 Task: Set up alerts for new listings in Charlotte, North Carolina, that meet specific size and budget requirements for your ideal home.
Action: Key pressed c<Key.caps_lock>HAR
Screenshot: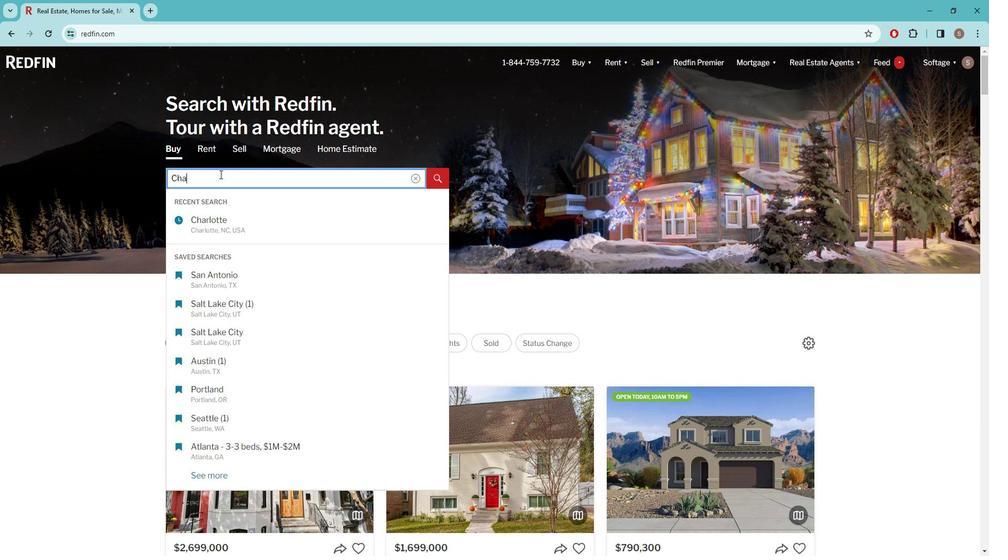 
Action: Mouse moved to (224, 230)
Screenshot: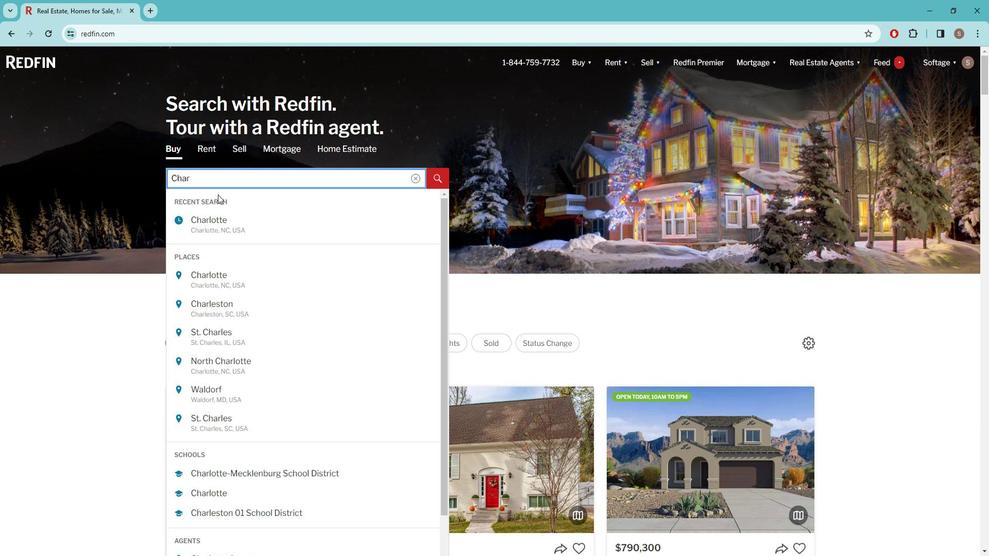 
Action: Mouse pressed left at (224, 230)
Screenshot: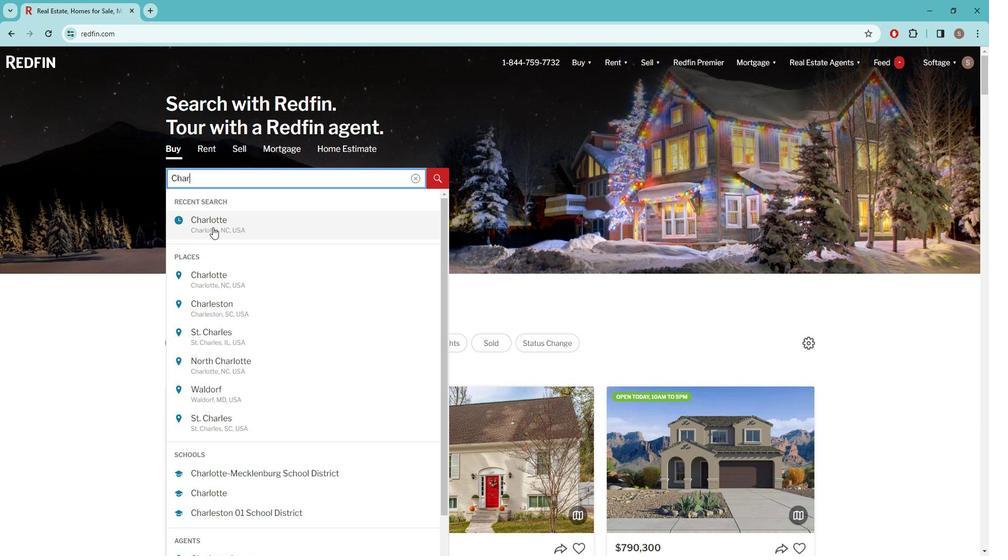 
Action: Mouse moved to (877, 133)
Screenshot: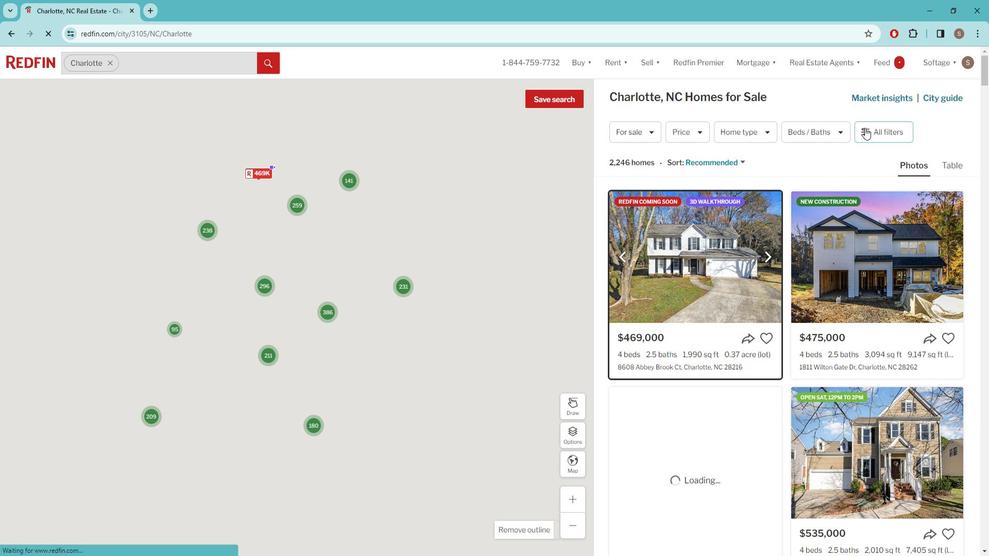 
Action: Mouse pressed left at (877, 133)
Screenshot: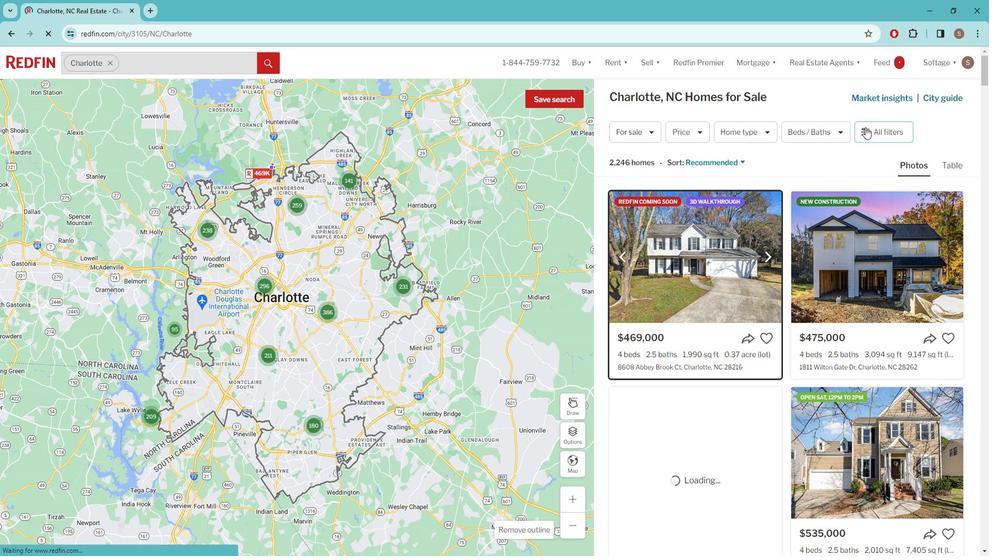 
Action: Mouse pressed left at (877, 133)
Screenshot: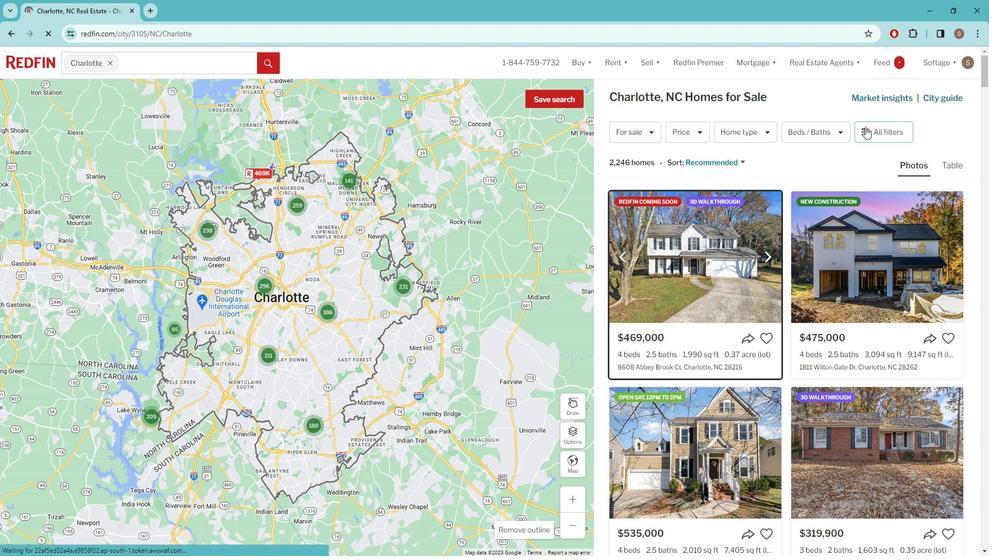 
Action: Mouse pressed left at (877, 133)
Screenshot: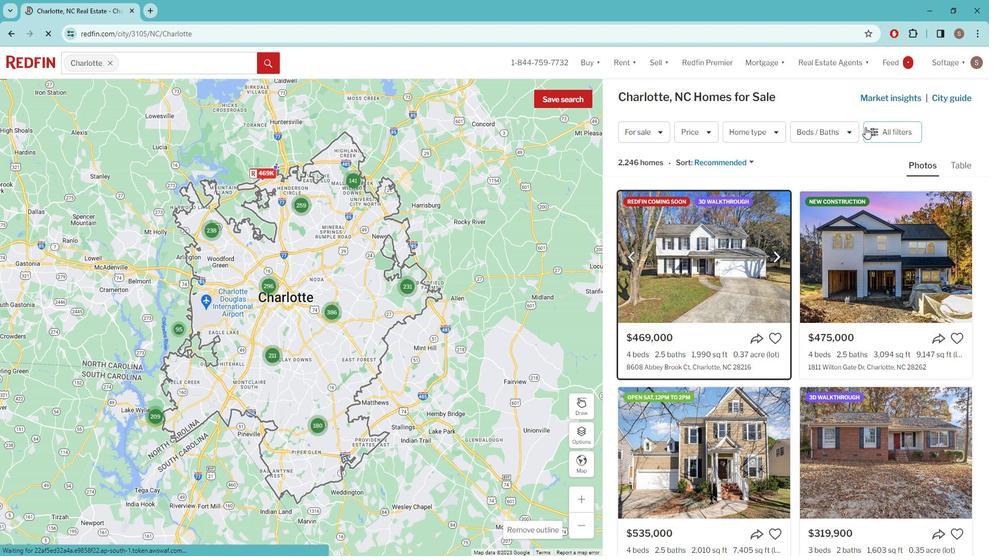 
Action: Mouse moved to (867, 137)
Screenshot: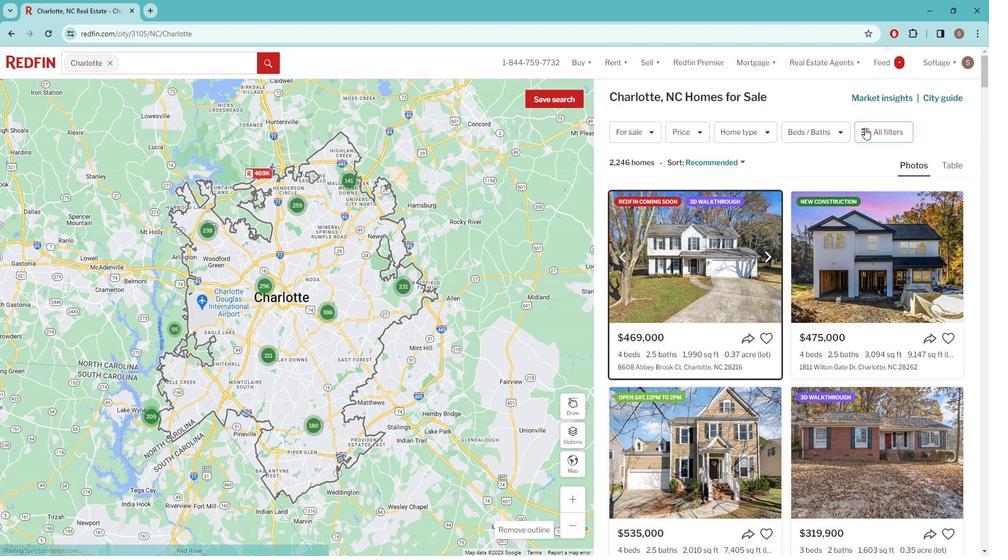 
Action: Mouse pressed left at (867, 137)
Screenshot: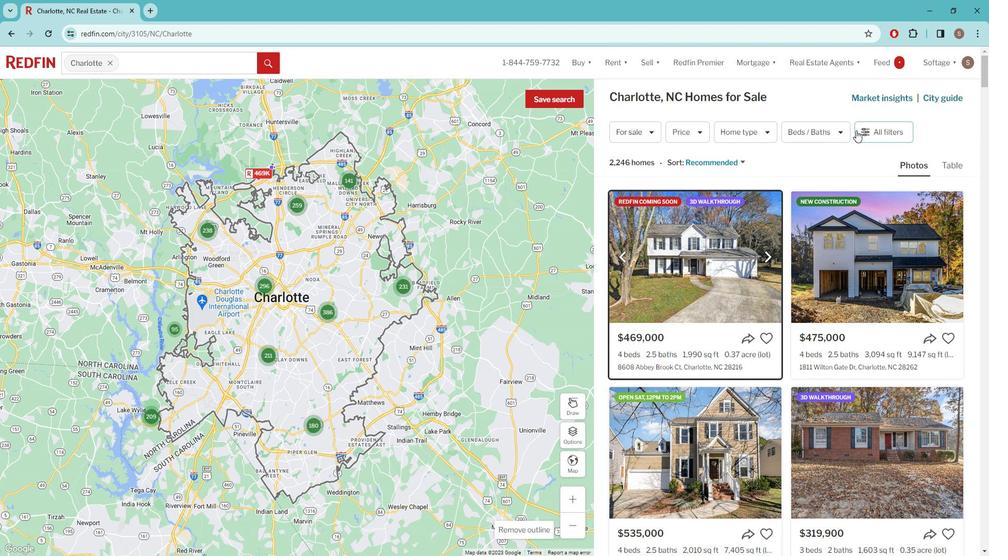 
Action: Mouse moved to (848, 235)
Screenshot: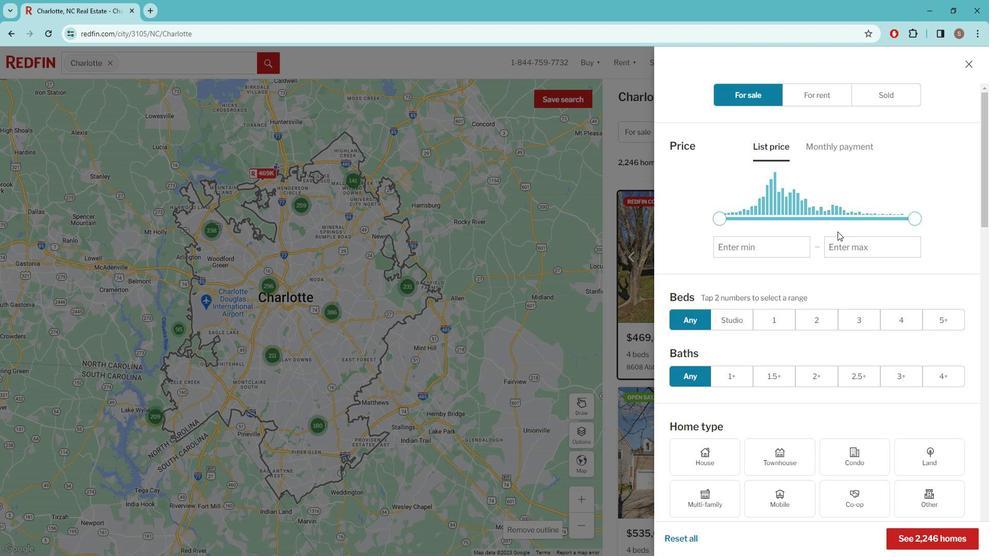 
Action: Mouse scrolled (848, 235) with delta (0, 0)
Screenshot: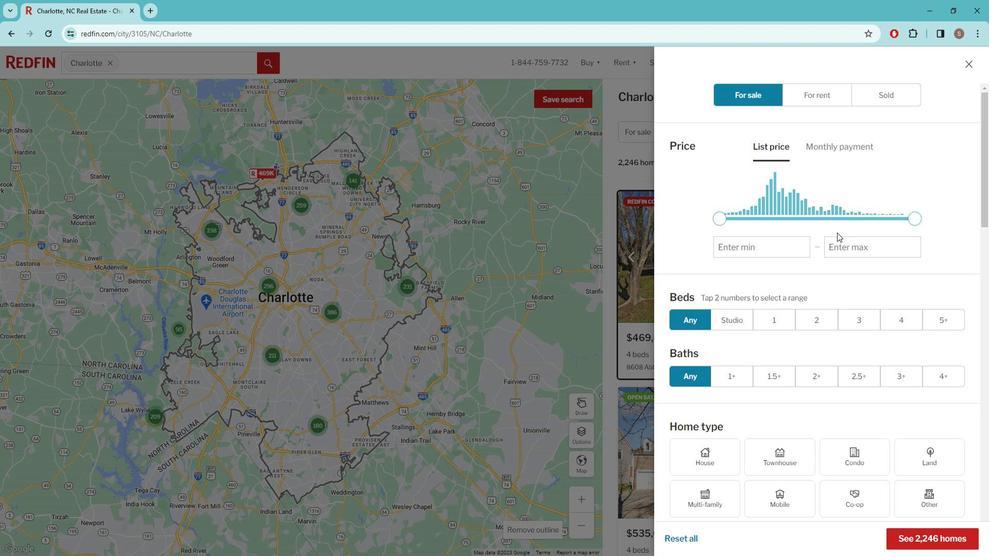 
Action: Mouse moved to (828, 244)
Screenshot: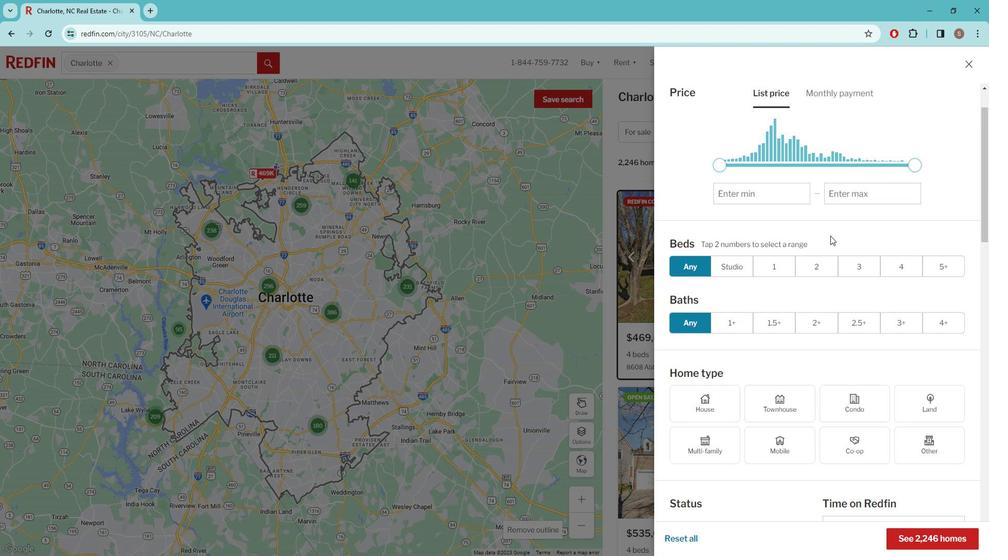 
Action: Mouse scrolled (828, 244) with delta (0, 0)
Screenshot: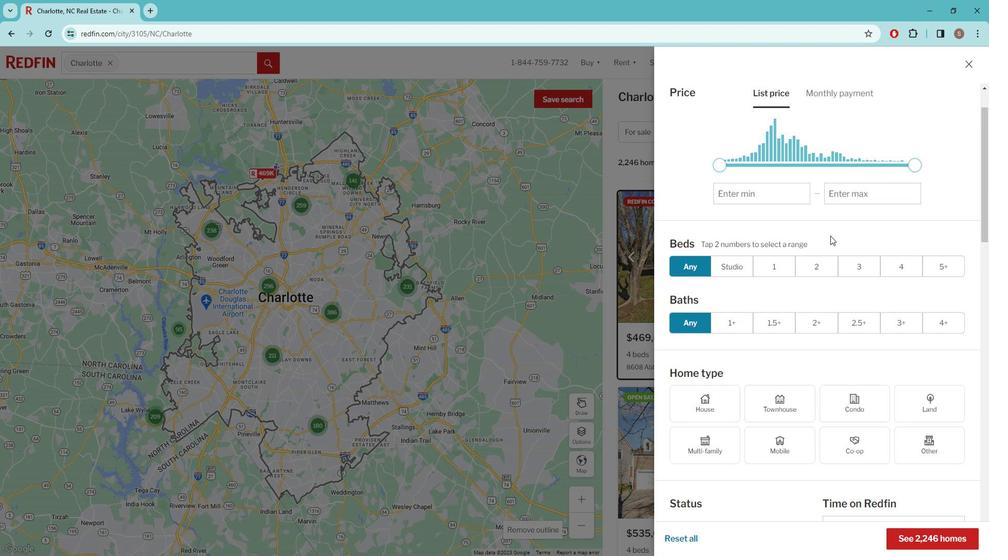 
Action: Mouse moved to (820, 246)
Screenshot: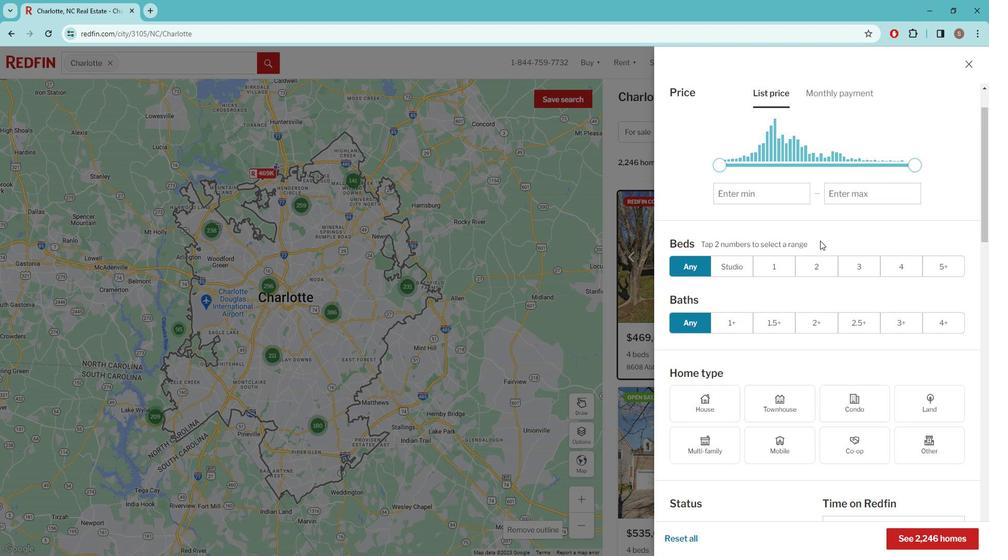 
Action: Mouse scrolled (820, 246) with delta (0, 0)
Screenshot: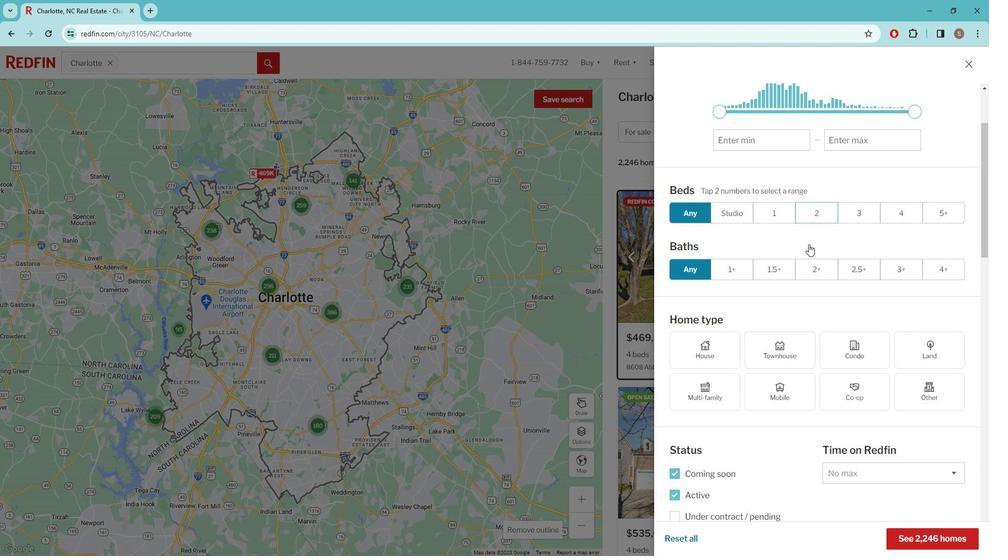 
Action: Mouse scrolled (820, 246) with delta (0, 0)
Screenshot: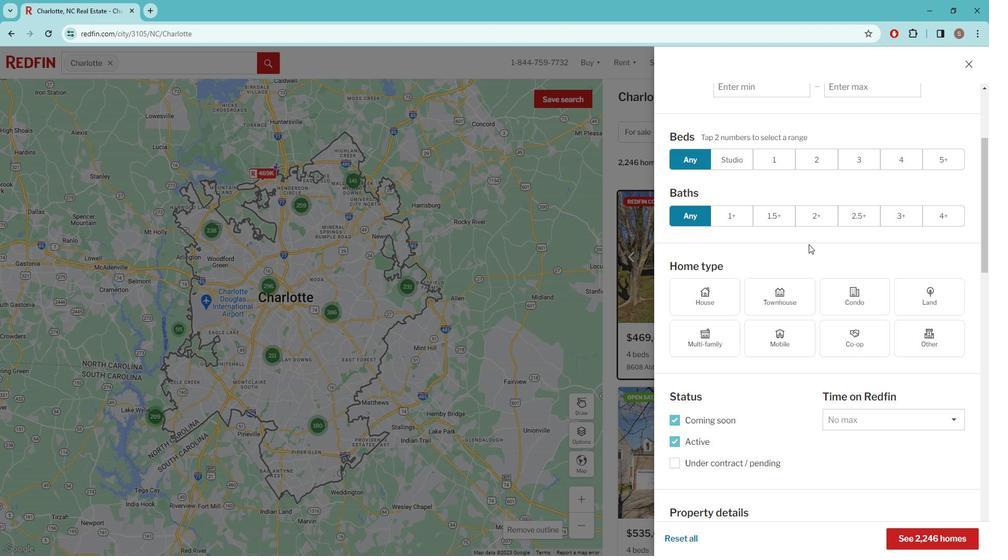 
Action: Mouse scrolled (820, 246) with delta (0, 0)
Screenshot: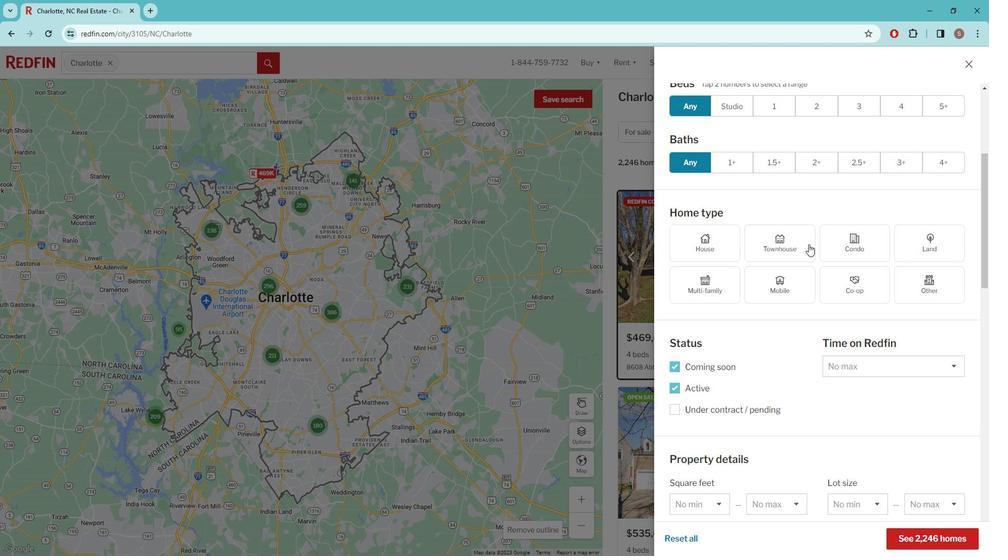 
Action: Mouse scrolled (820, 246) with delta (0, 0)
Screenshot: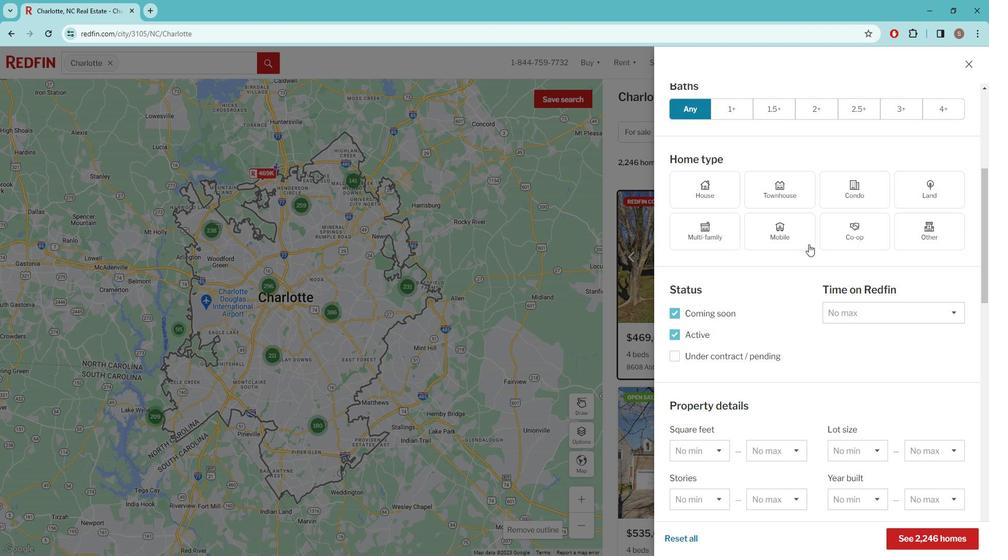 
Action: Mouse scrolled (820, 246) with delta (0, 0)
Screenshot: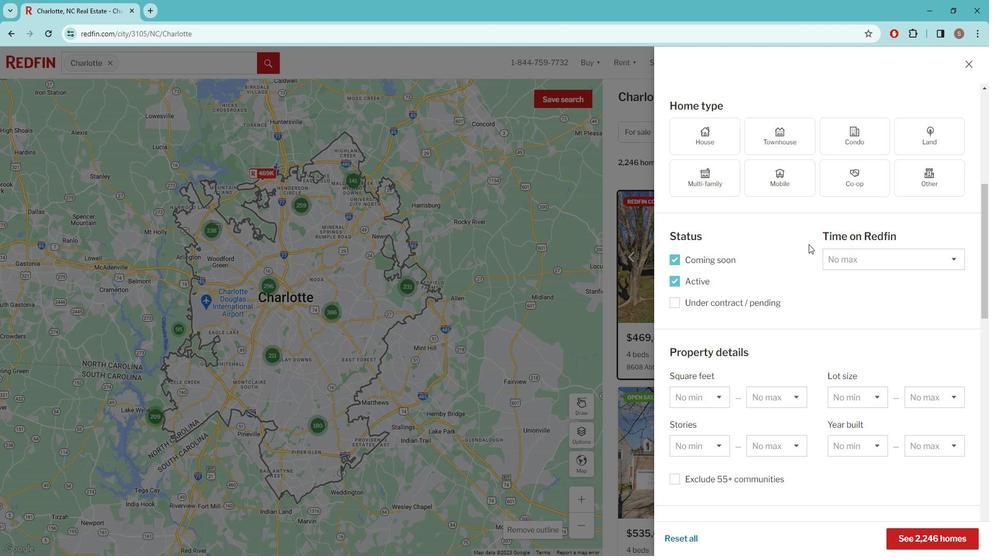 
Action: Mouse scrolled (820, 246) with delta (0, 0)
Screenshot: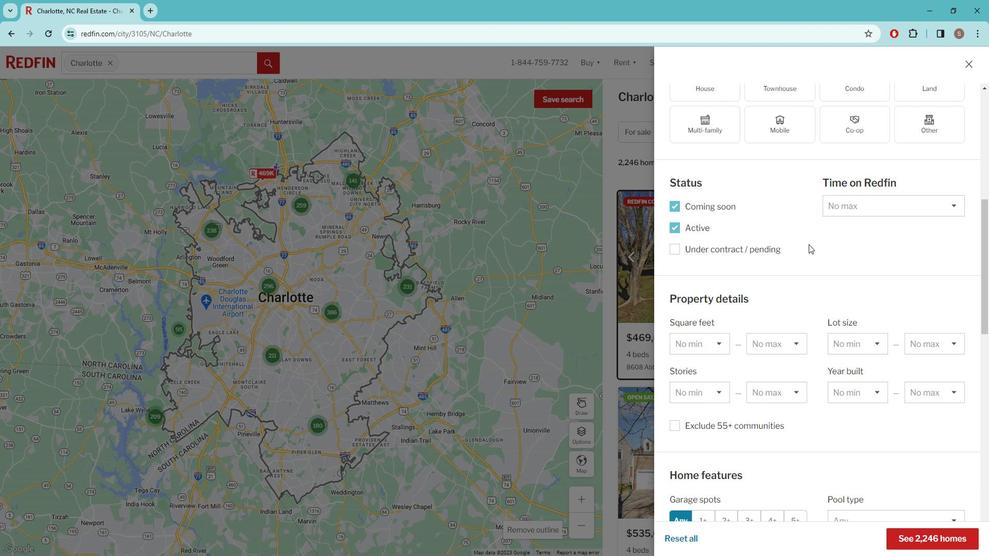 
Action: Mouse moved to (735, 291)
Screenshot: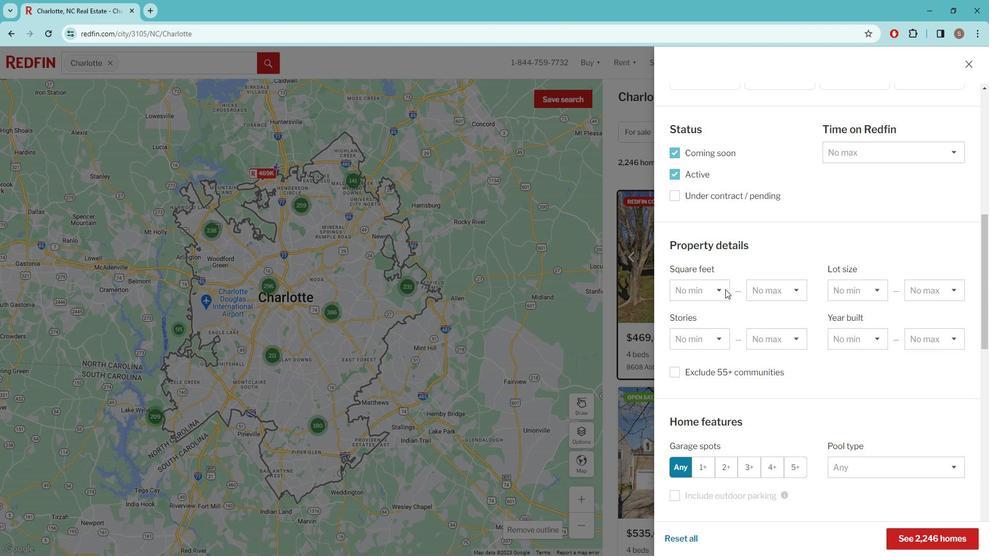 
Action: Mouse scrolled (735, 290) with delta (0, 0)
Screenshot: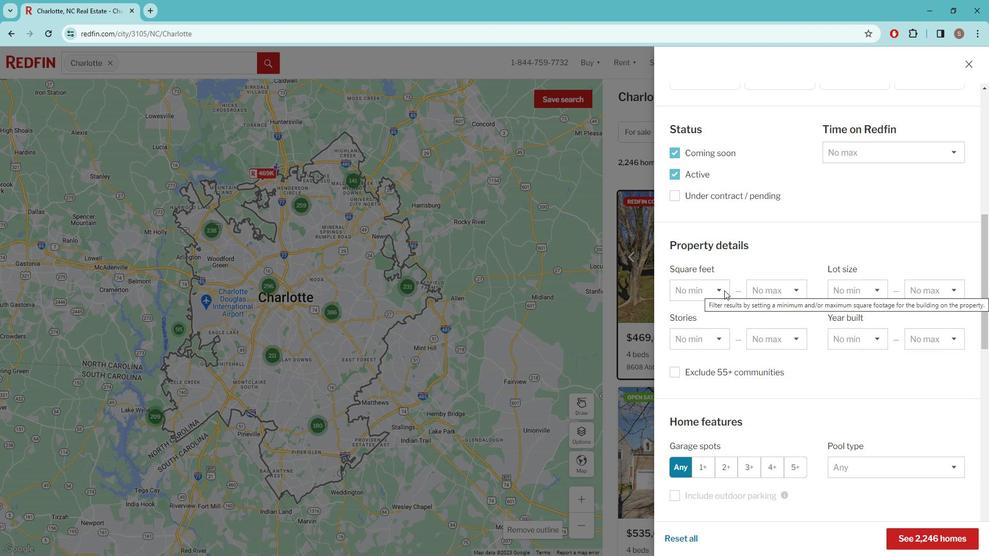 
Action: Mouse scrolled (735, 290) with delta (0, 0)
Screenshot: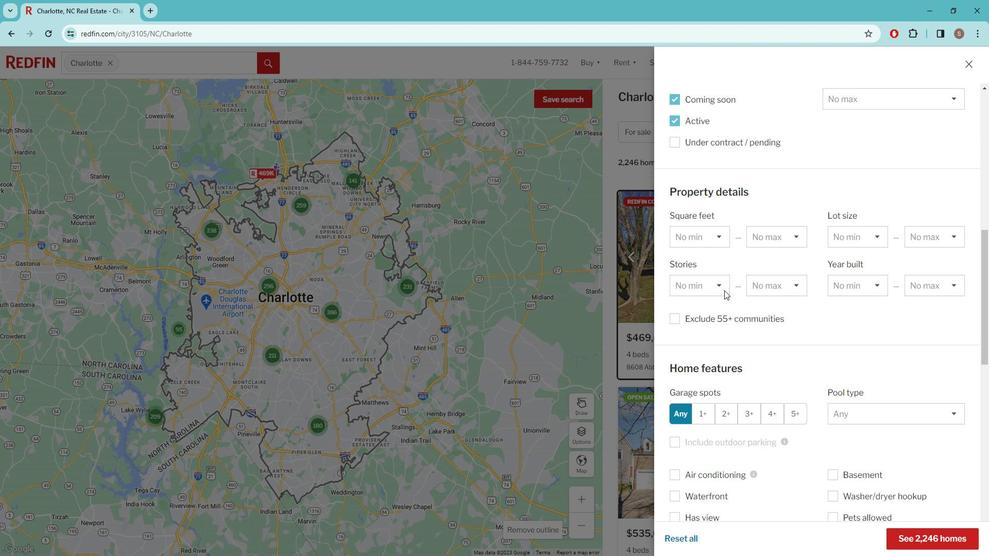 
Action: Mouse scrolled (735, 290) with delta (0, 0)
Screenshot: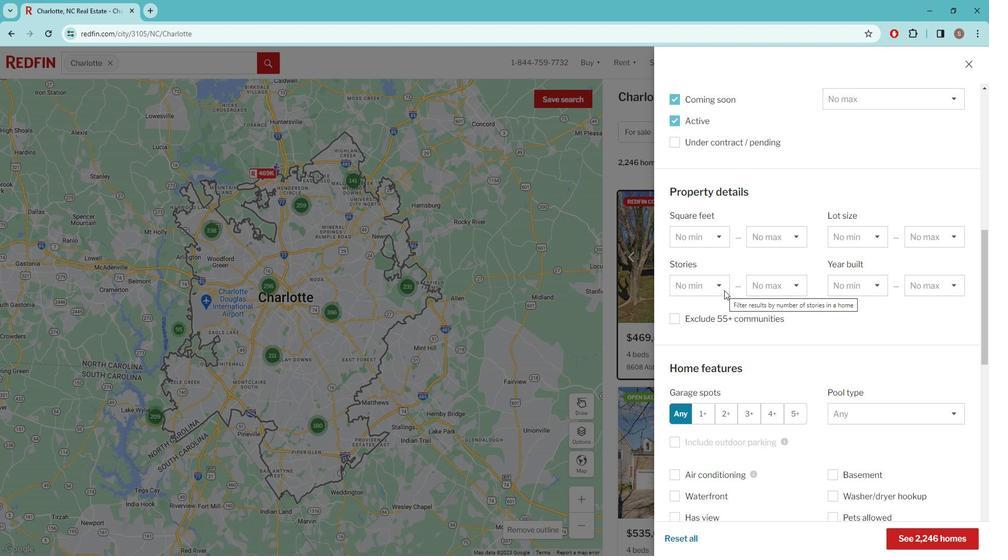 
Action: Mouse scrolled (735, 290) with delta (0, 0)
Screenshot: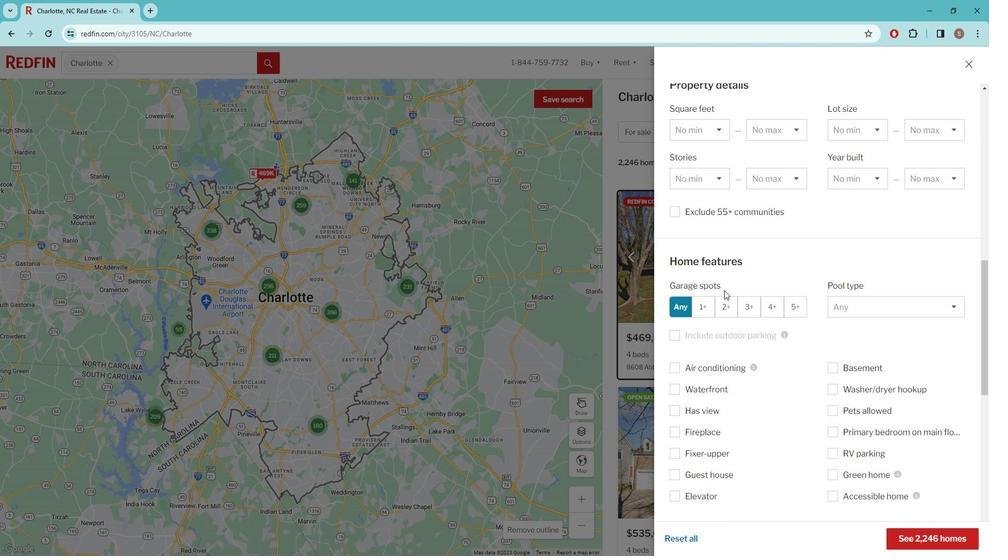 
Action: Mouse scrolled (735, 290) with delta (0, 0)
Screenshot: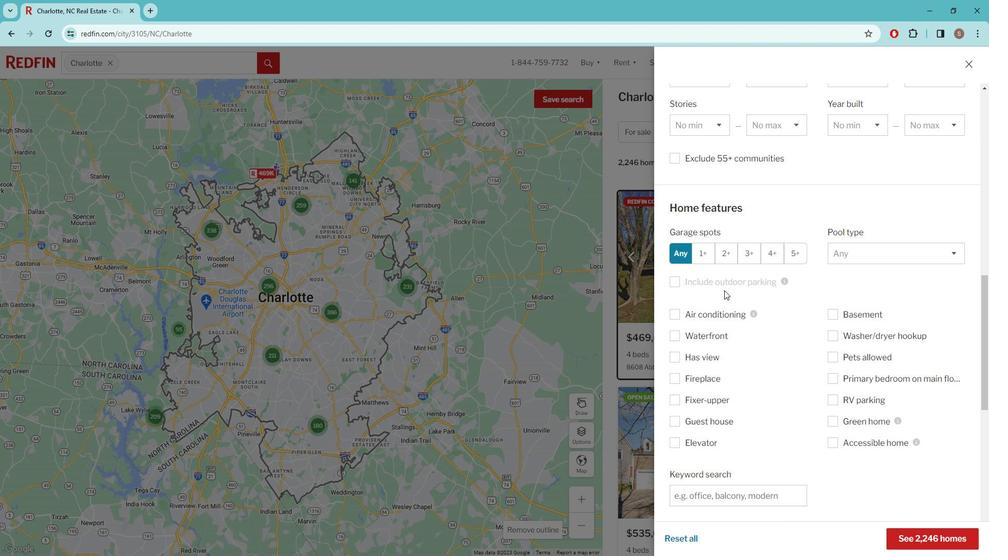 
Action: Mouse scrolled (735, 290) with delta (0, 0)
Screenshot: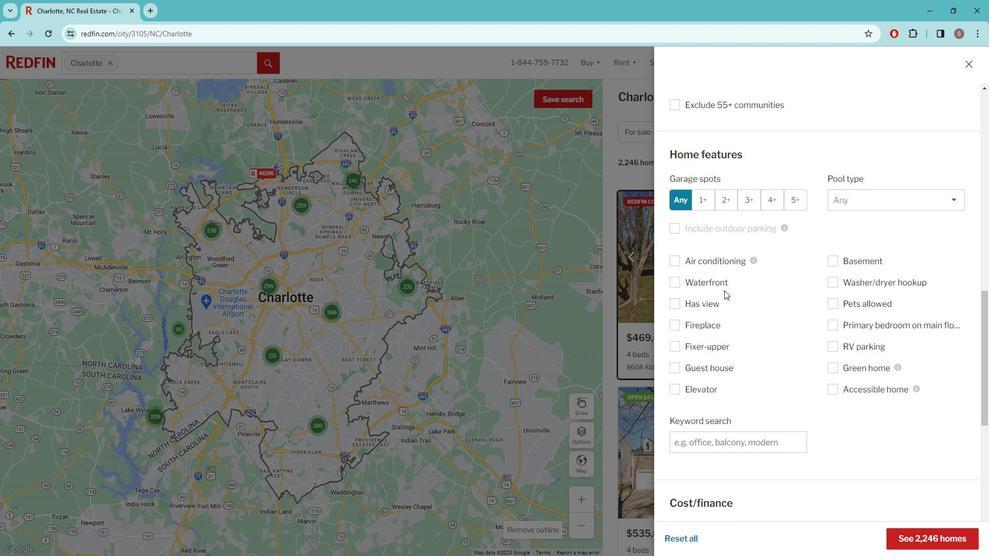 
Action: Mouse scrolled (735, 290) with delta (0, 0)
Screenshot: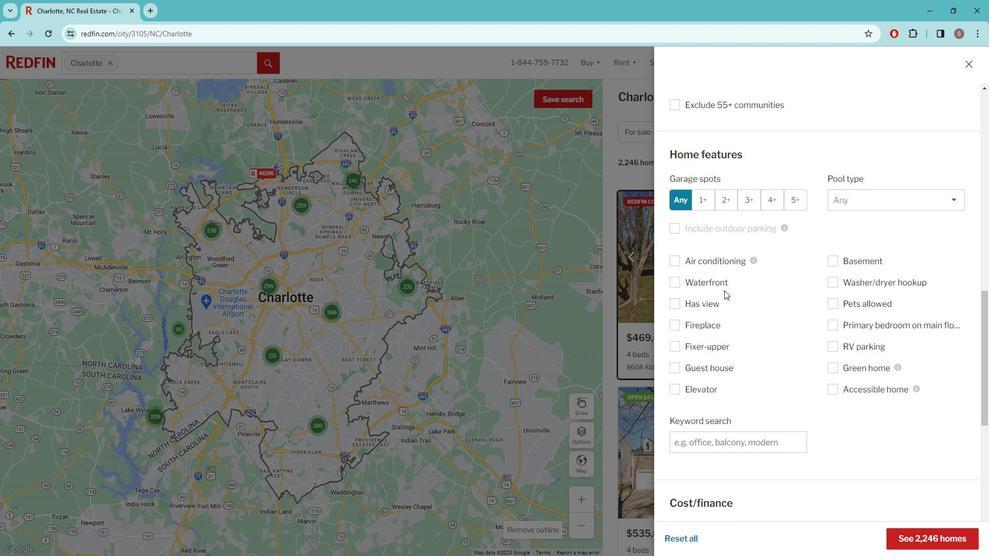 
Action: Mouse scrolled (735, 290) with delta (0, 0)
Screenshot: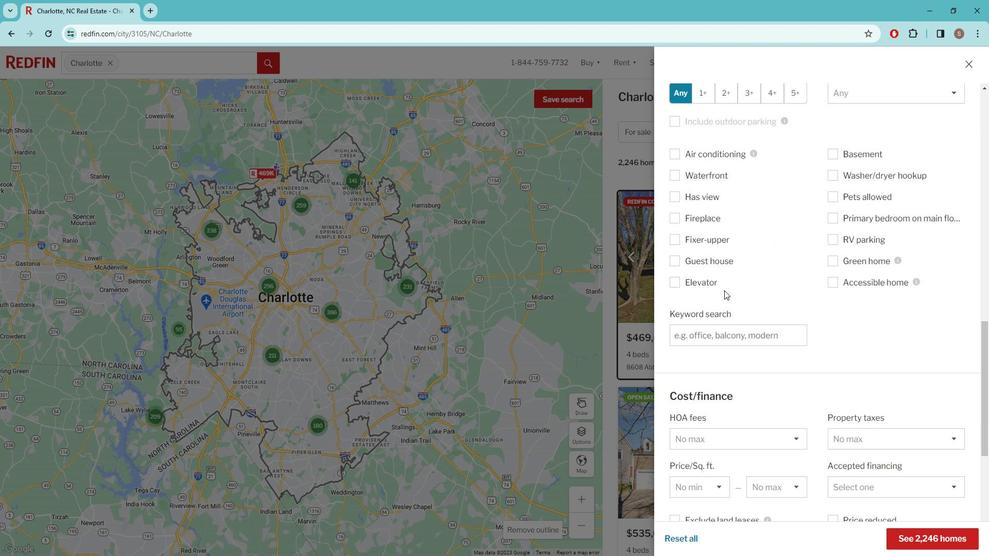 
Action: Mouse scrolled (735, 290) with delta (0, 0)
Screenshot: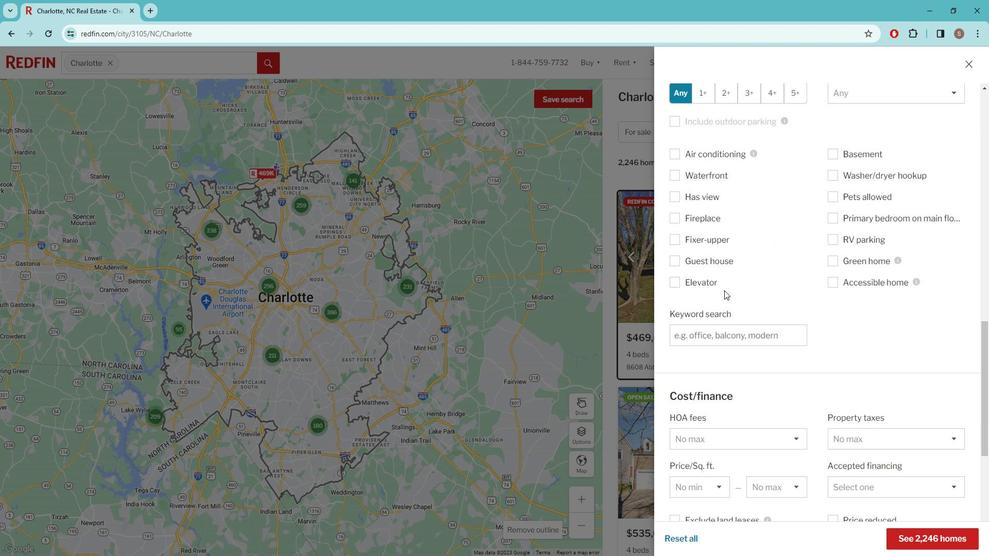 
Action: Mouse moved to (754, 328)
Screenshot: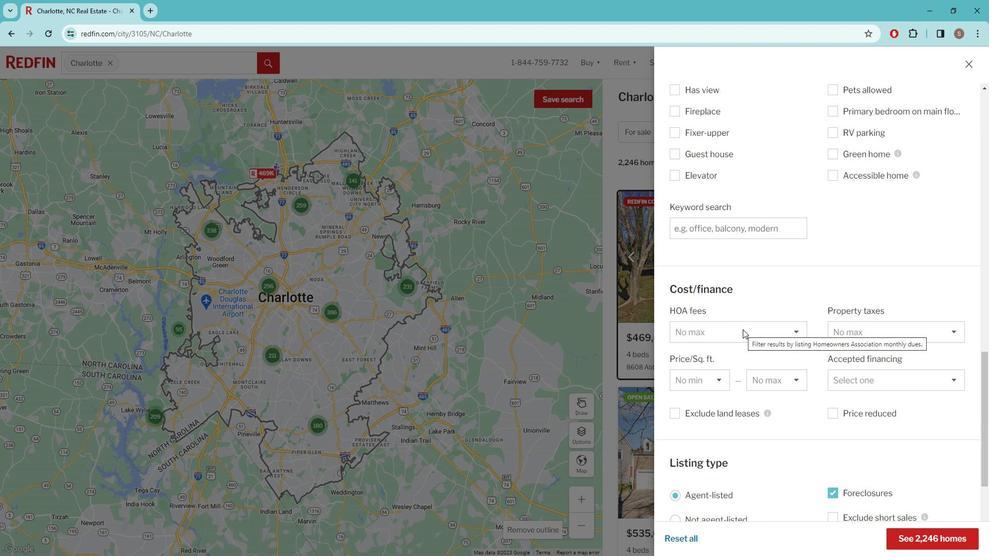 
Action: Mouse pressed left at (754, 328)
Screenshot: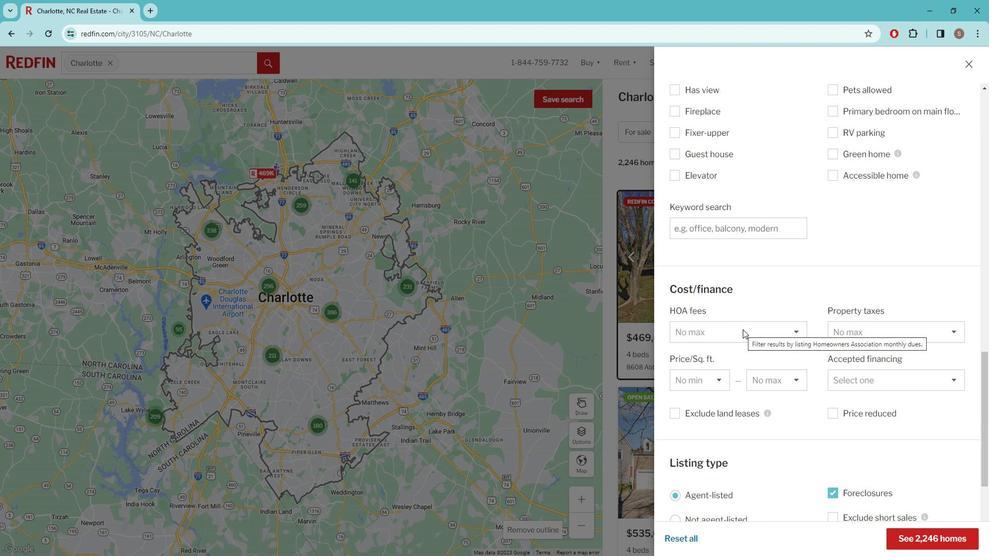 
Action: Mouse moved to (727, 156)
Screenshot: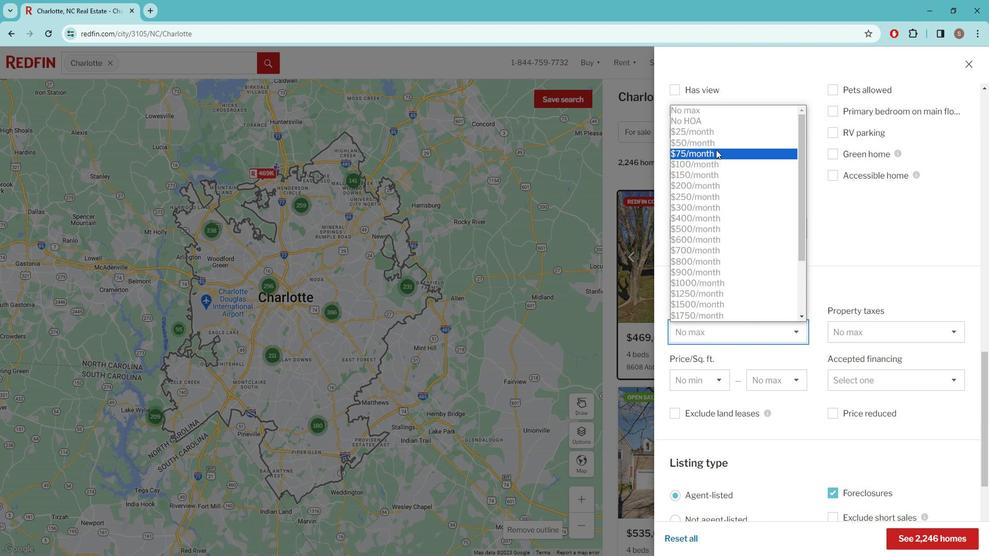 
Action: Mouse pressed left at (727, 156)
Screenshot: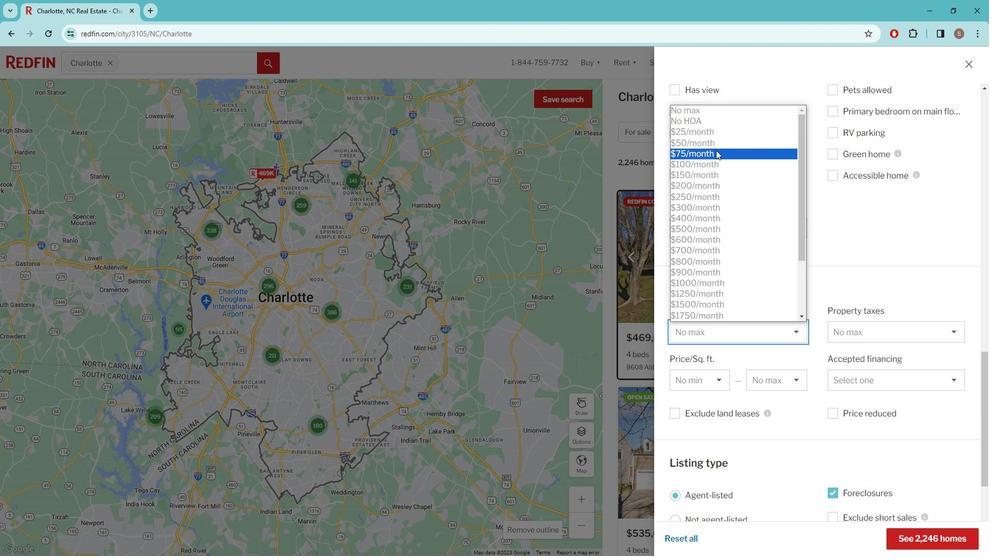 
Action: Mouse moved to (879, 334)
Screenshot: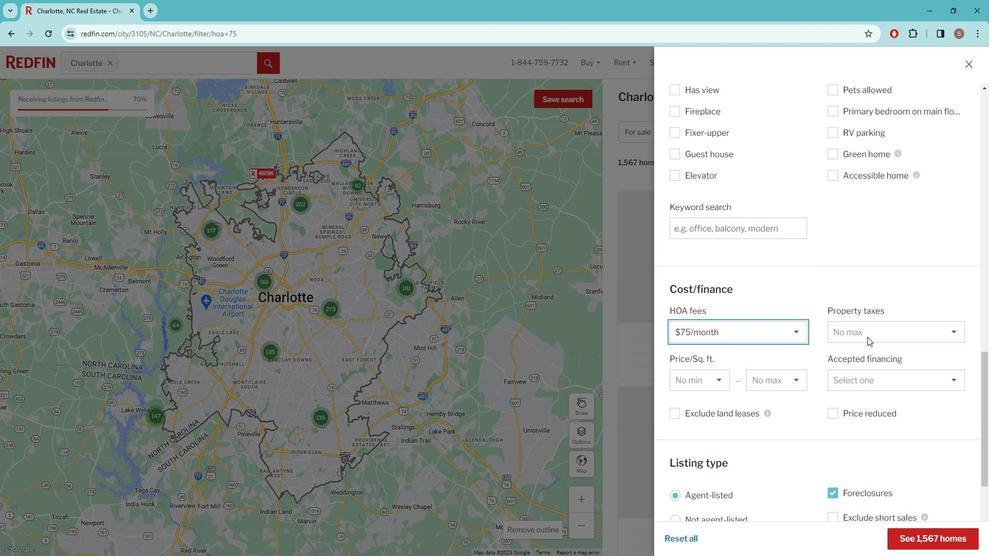 
Action: Mouse pressed left at (879, 334)
Screenshot: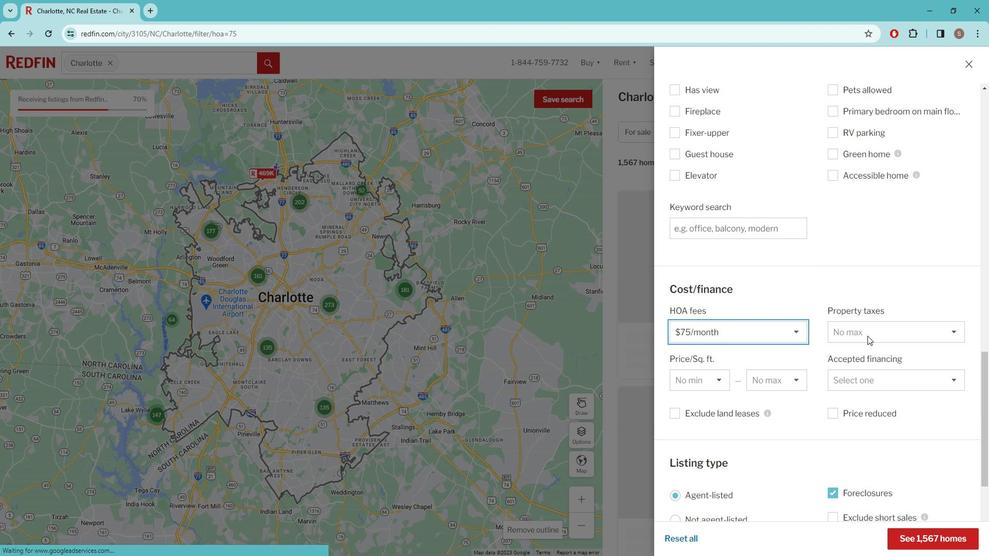 
Action: Mouse moved to (886, 168)
Screenshot: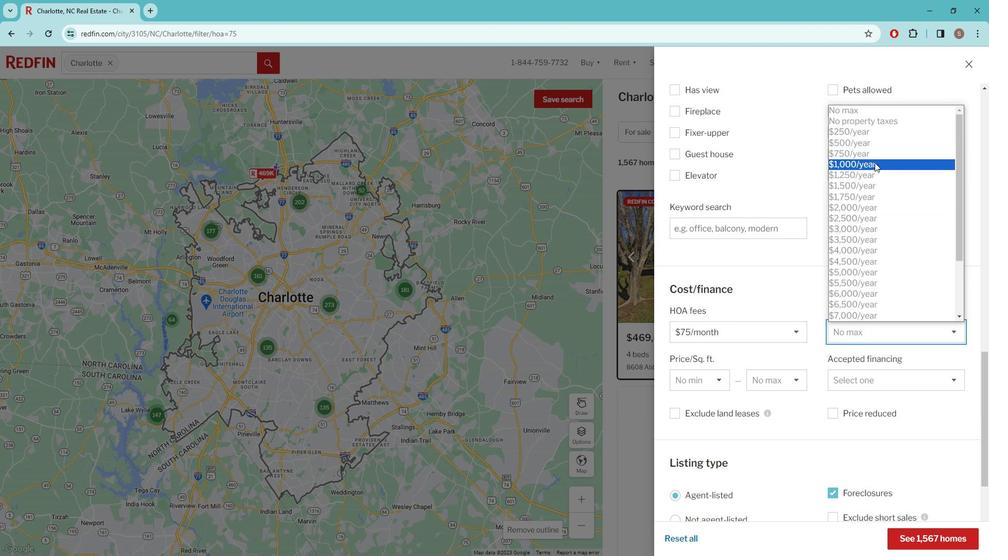 
Action: Mouse pressed left at (886, 168)
Screenshot: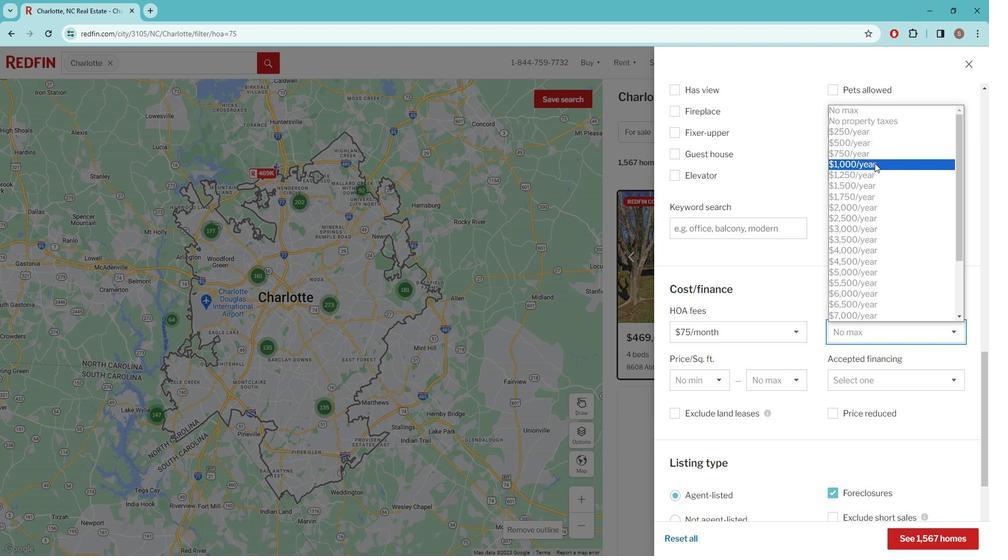 
Action: Mouse moved to (883, 373)
Screenshot: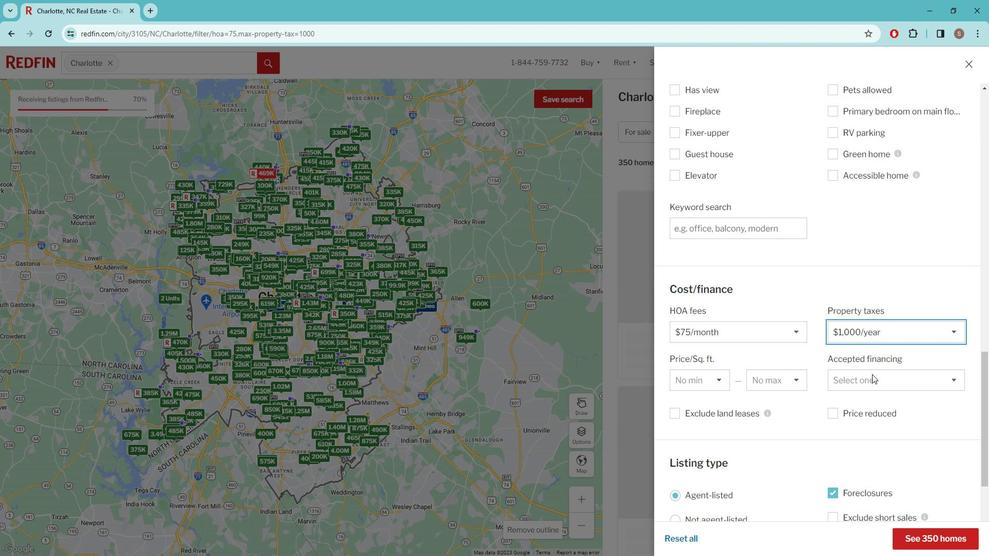 
Action: Mouse scrolled (883, 372) with delta (0, 0)
Screenshot: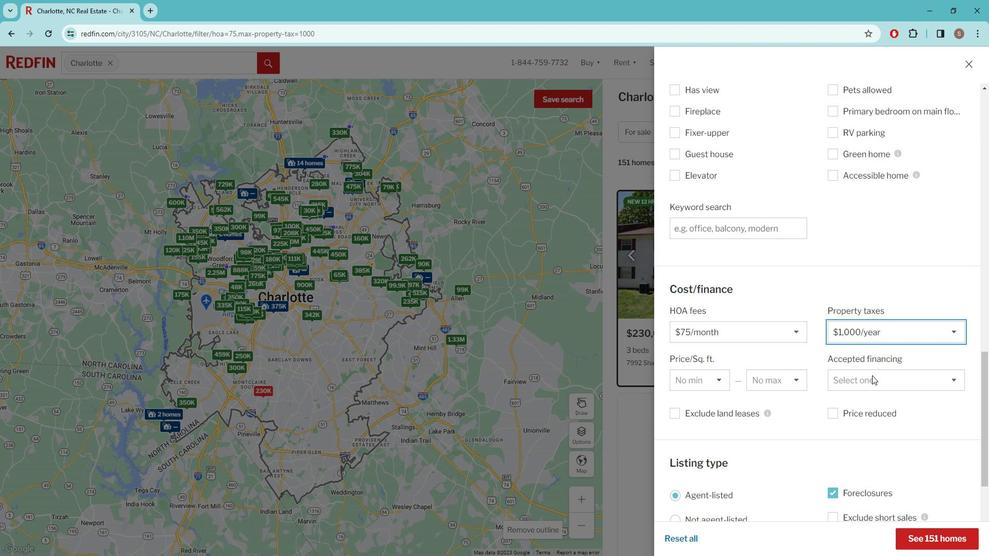 
Action: Mouse moved to (883, 373)
Screenshot: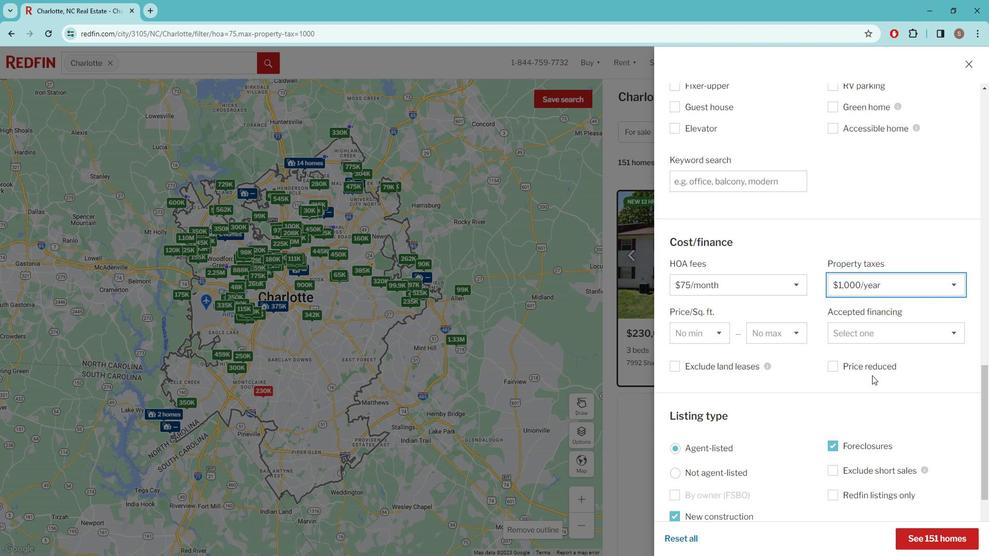 
Action: Mouse scrolled (883, 372) with delta (0, 0)
Screenshot: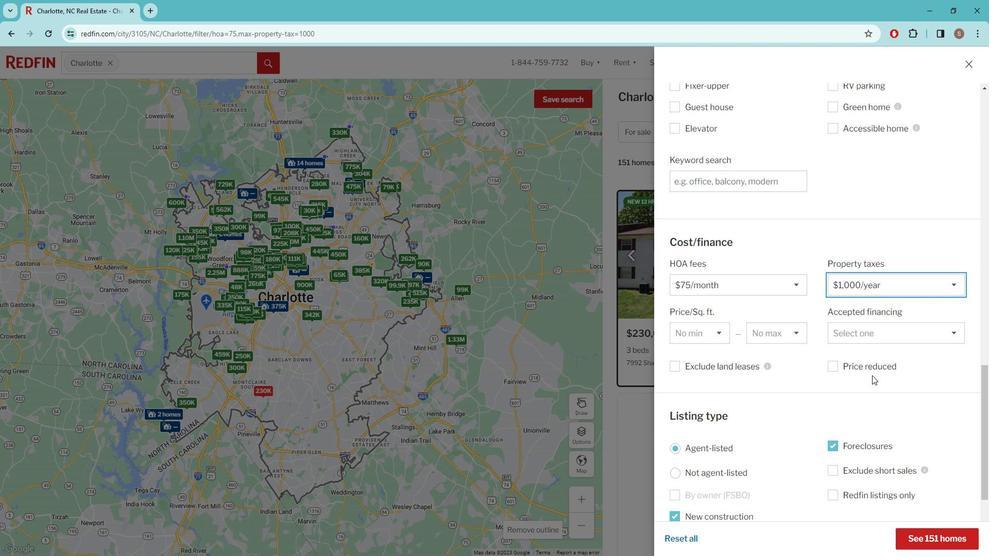 
Action: Mouse moved to (900, 277)
Screenshot: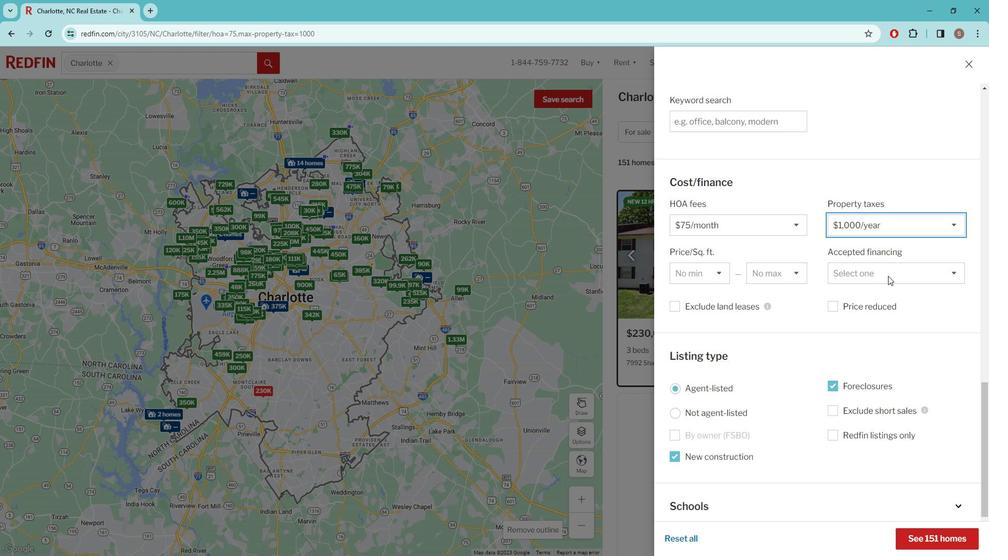 
Action: Mouse pressed left at (900, 277)
Screenshot: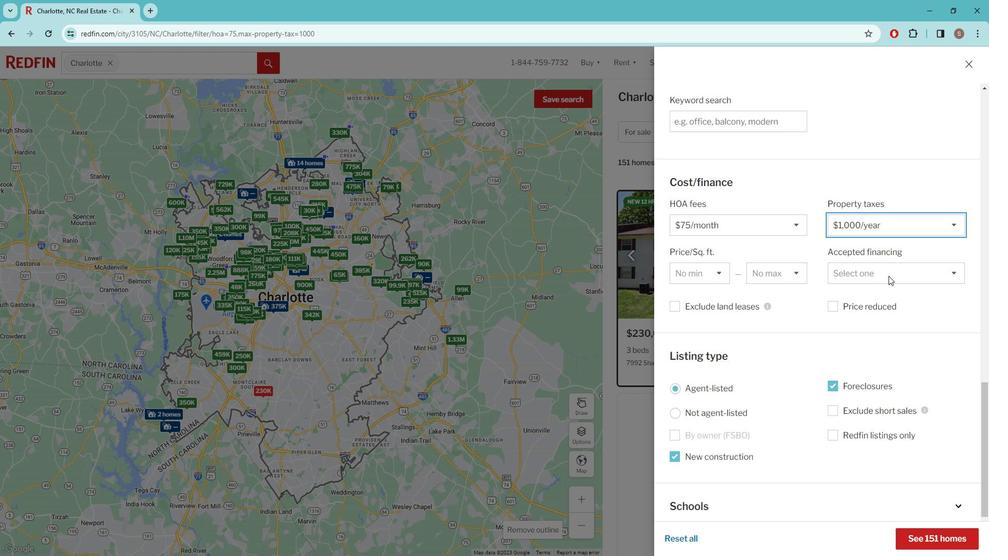 
Action: Mouse pressed left at (900, 277)
Screenshot: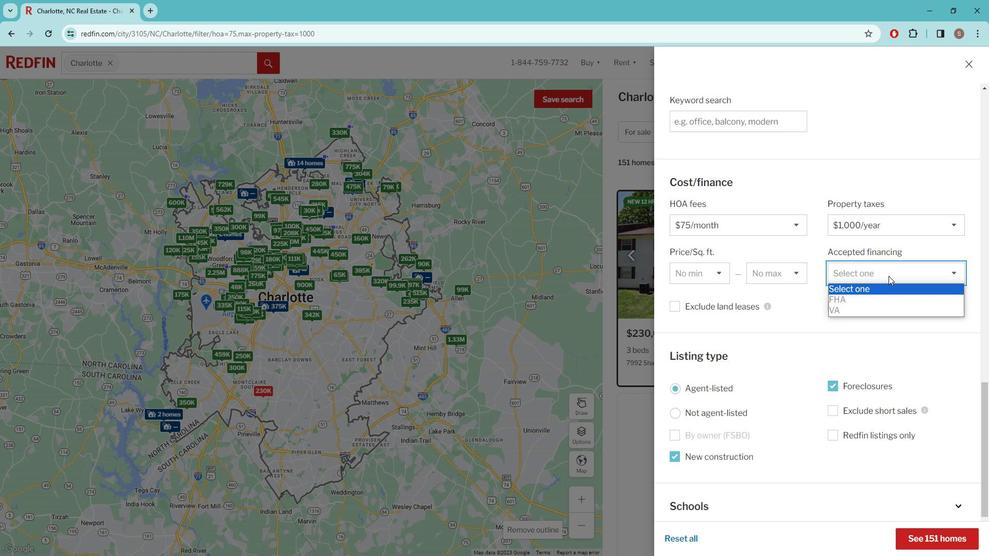 
Action: Mouse moved to (792, 312)
Screenshot: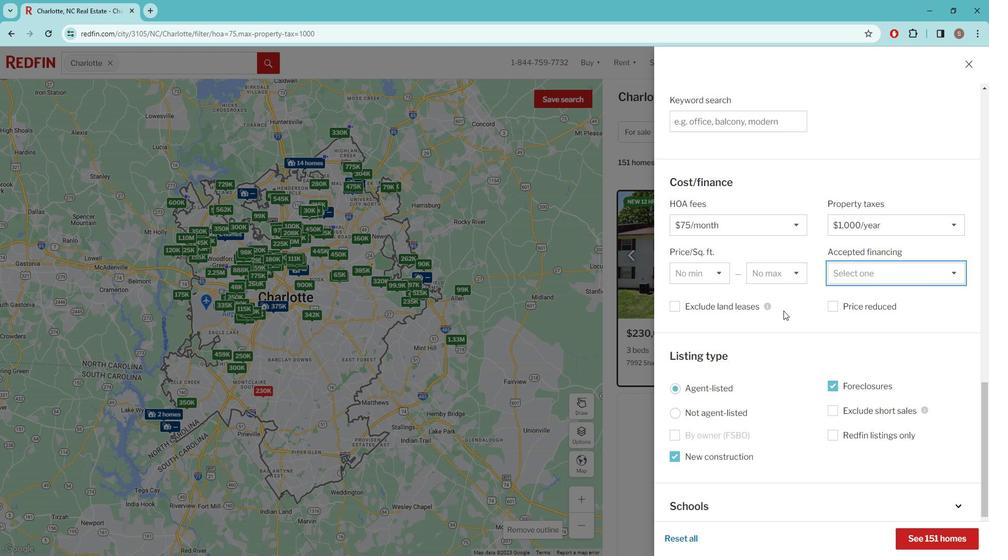 
Action: Mouse scrolled (792, 313) with delta (0, 0)
Screenshot: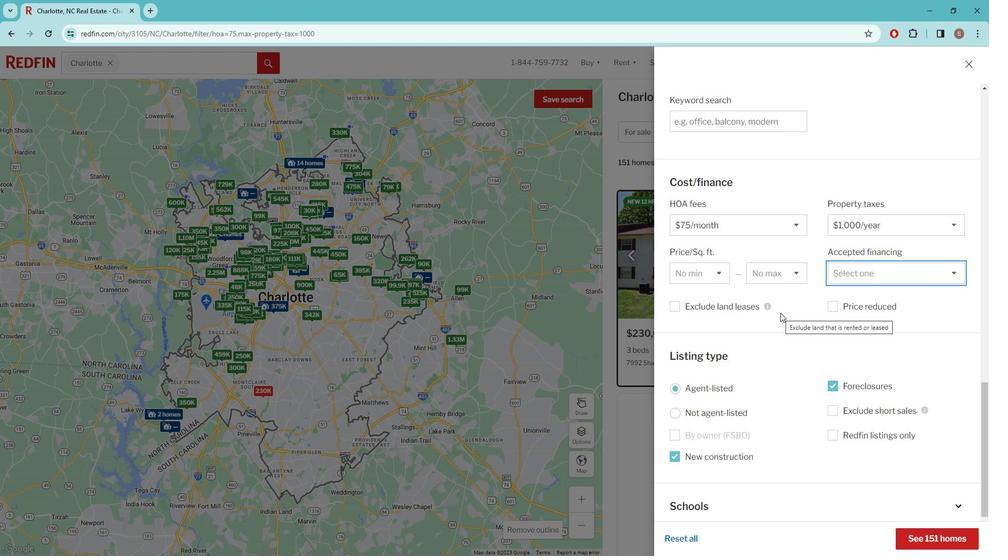 
Action: Mouse scrolled (792, 313) with delta (0, 0)
Screenshot: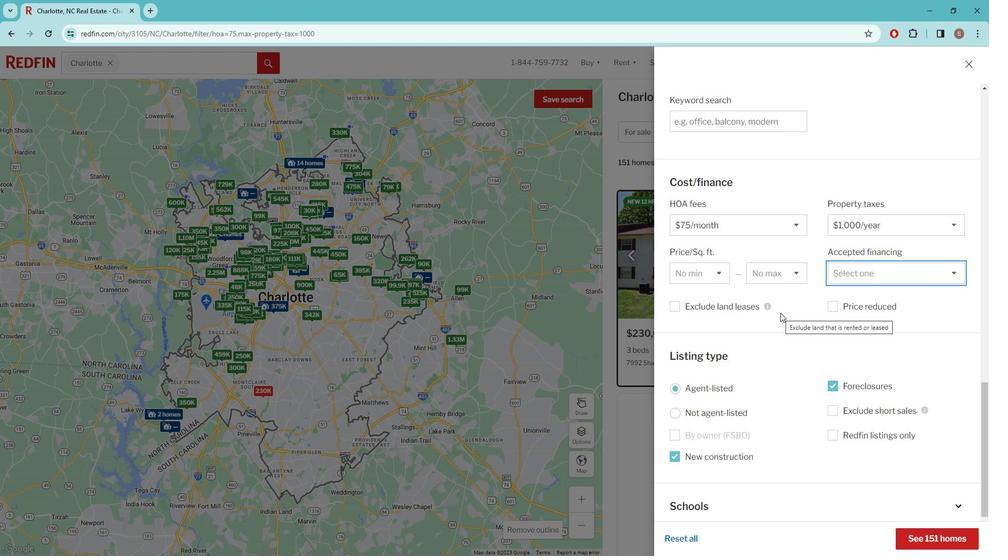 
Action: Mouse scrolled (792, 313) with delta (0, 0)
Screenshot: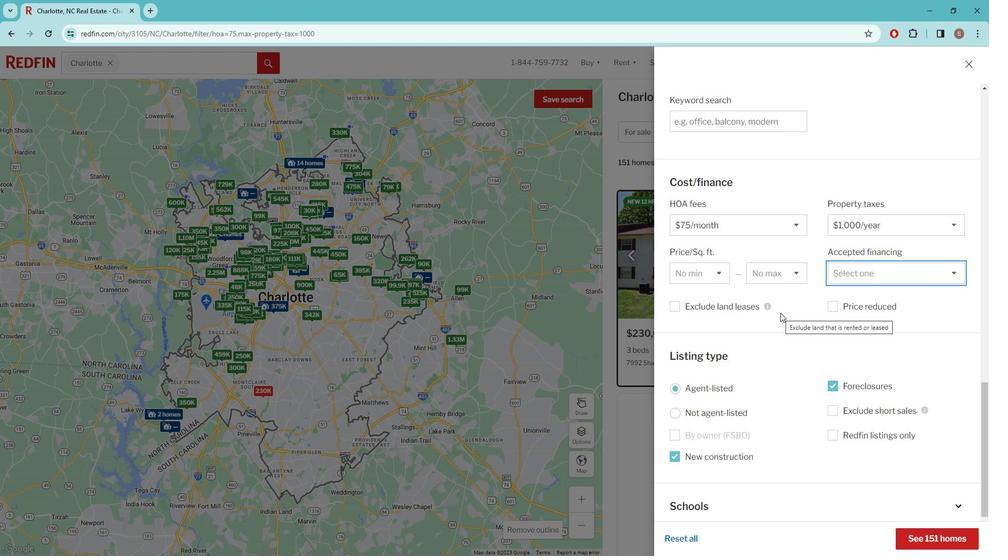
Action: Mouse scrolled (792, 313) with delta (0, 0)
Screenshot: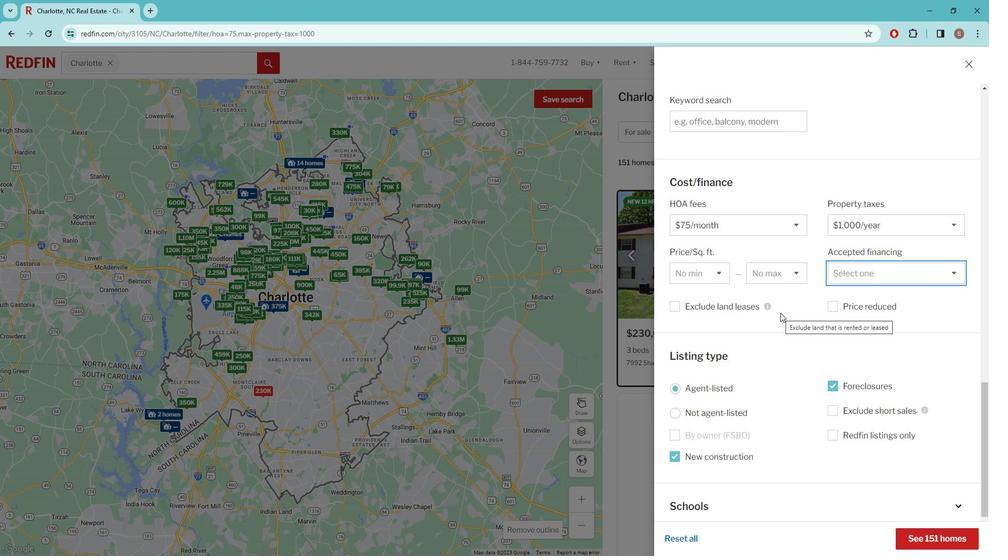 
Action: Mouse scrolled (792, 313) with delta (0, 0)
Screenshot: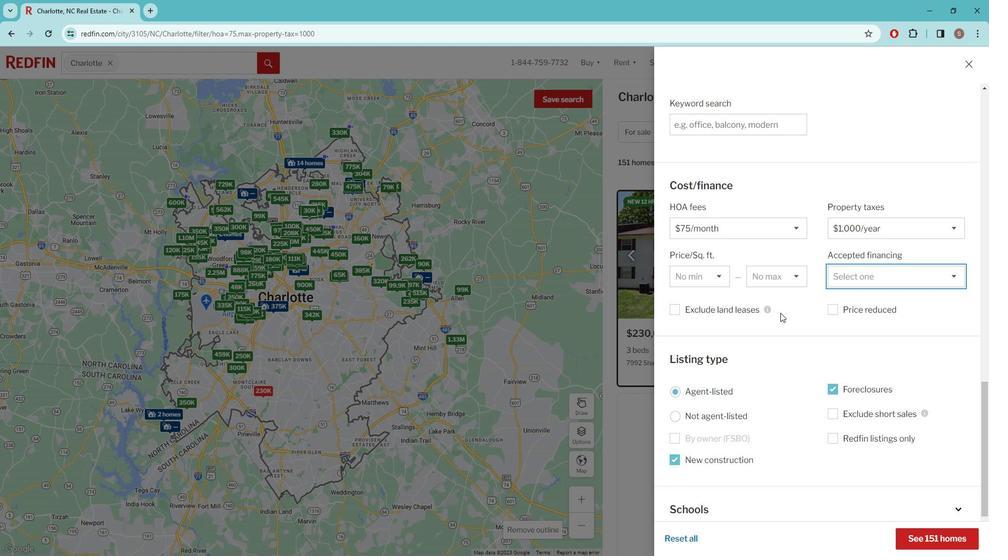
Action: Mouse scrolled (792, 313) with delta (0, 0)
Screenshot: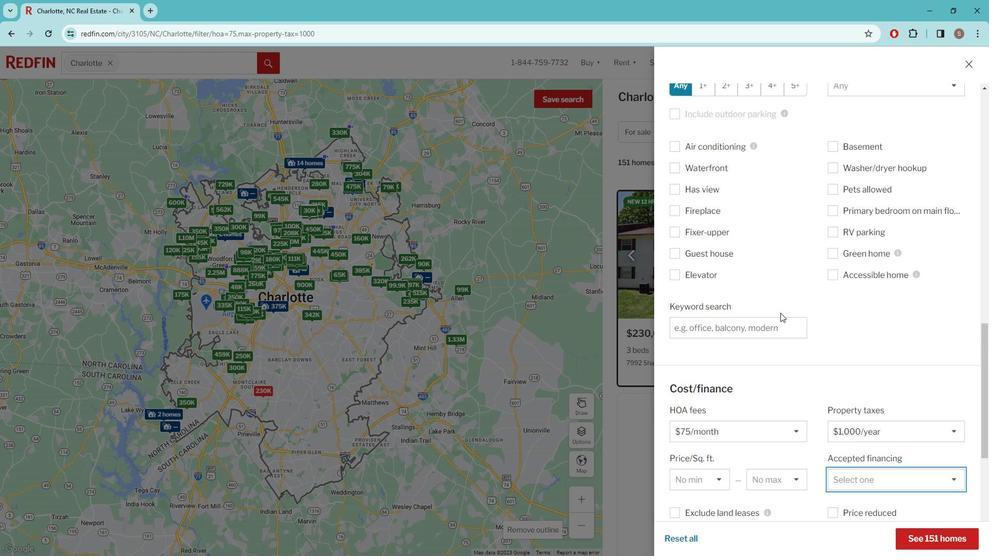 
Action: Mouse scrolled (792, 313) with delta (0, 0)
Screenshot: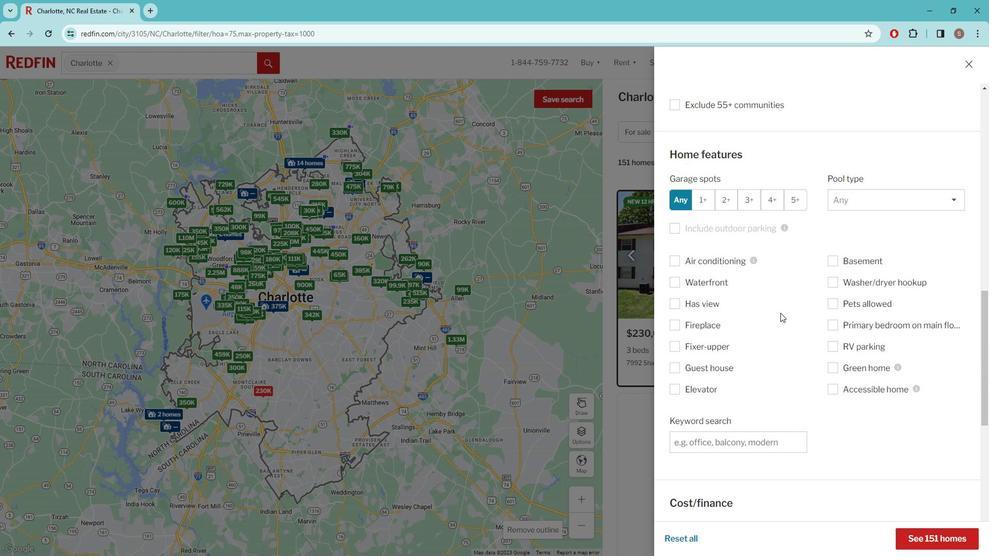 
Action: Mouse scrolled (792, 313) with delta (0, 0)
Screenshot: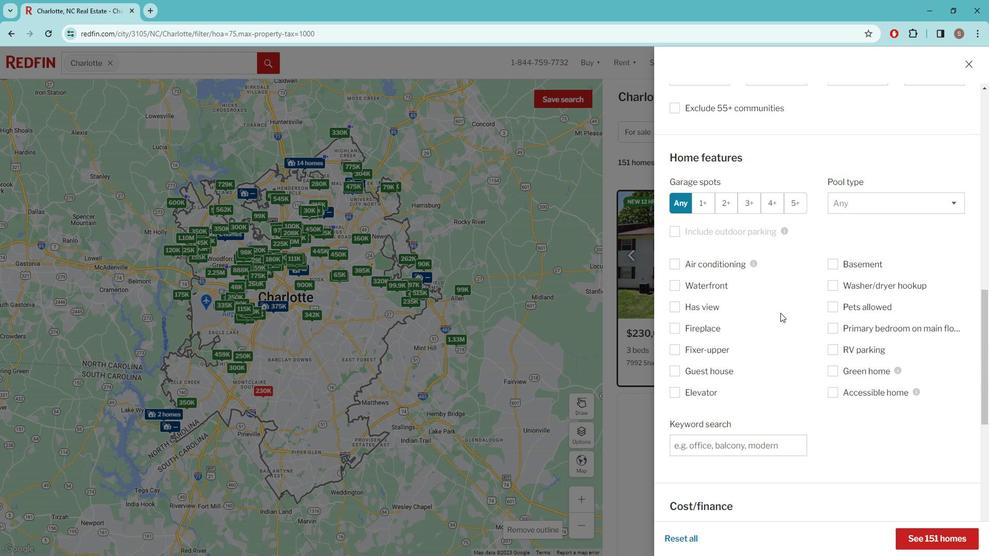 
Action: Mouse scrolled (792, 313) with delta (0, 0)
Screenshot: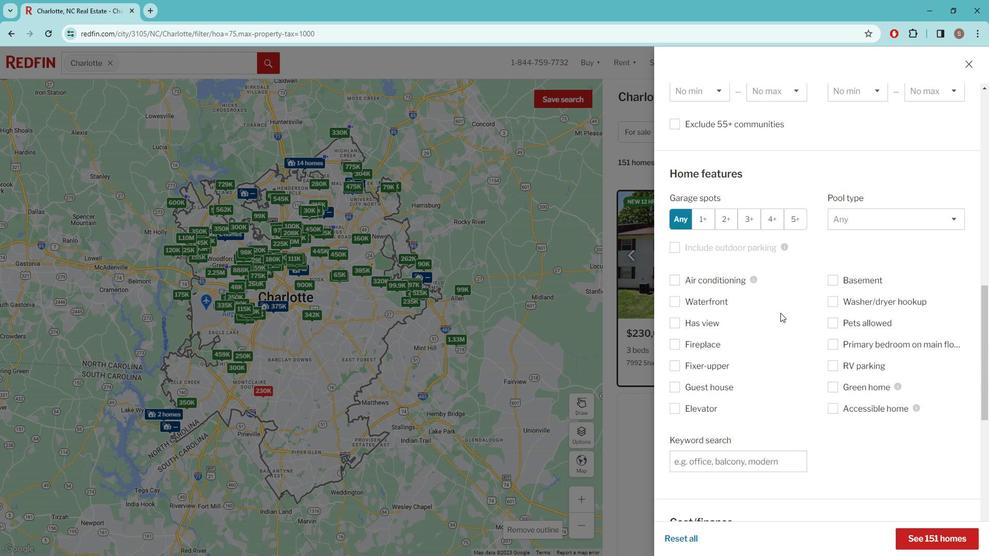 
Action: Mouse scrolled (792, 313) with delta (0, 0)
Screenshot: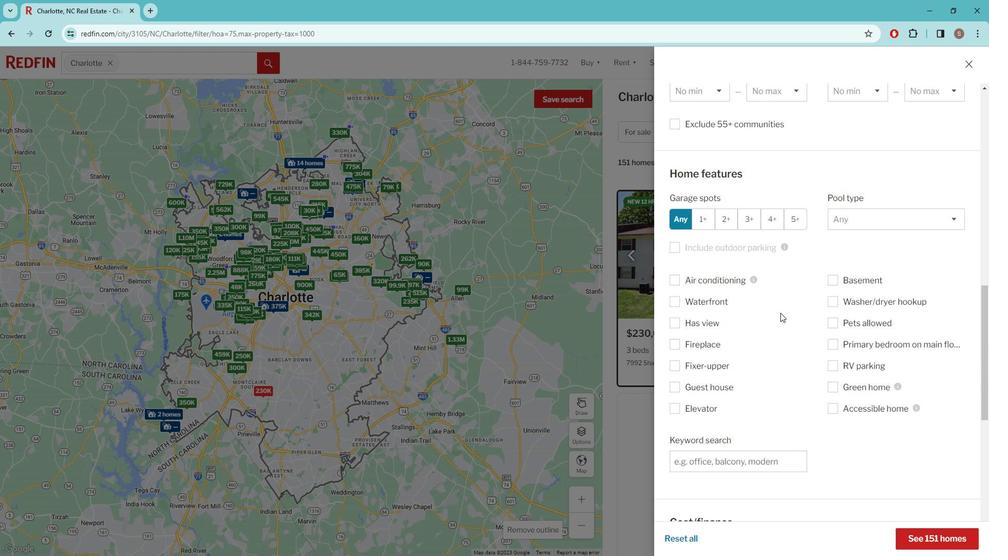 
Action: Mouse scrolled (792, 313) with delta (0, 0)
Screenshot: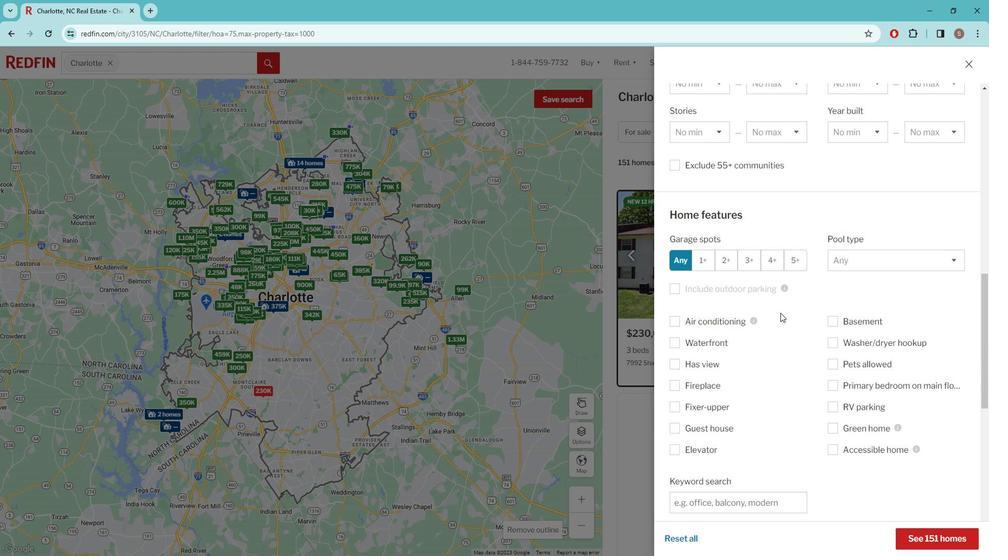 
Action: Mouse scrolled (792, 313) with delta (0, 0)
Screenshot: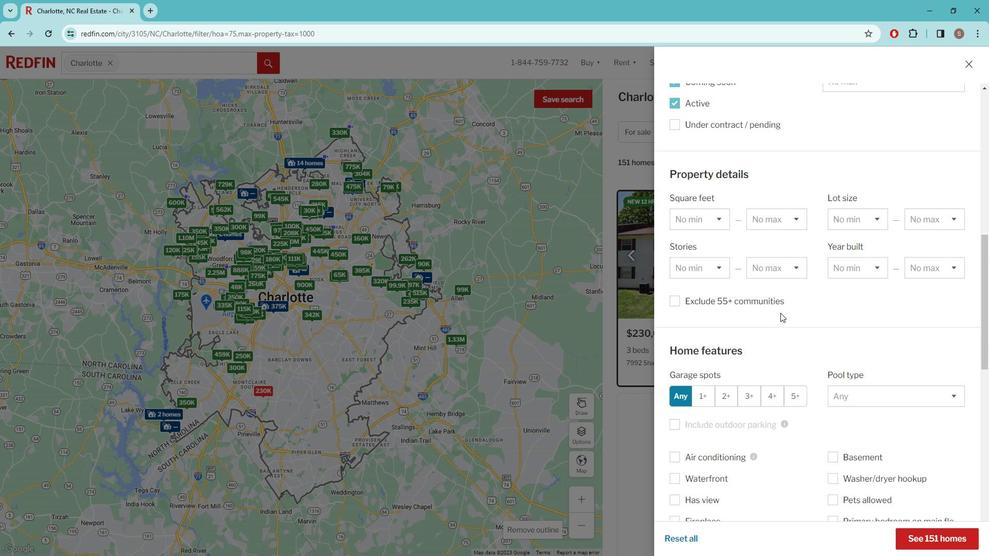 
Action: Mouse moved to (714, 345)
Screenshot: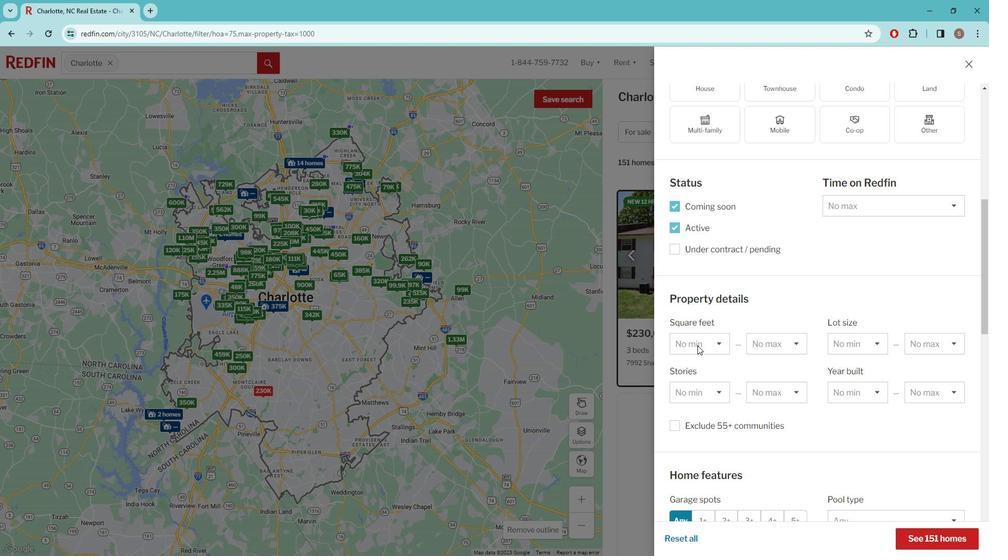 
Action: Mouse pressed left at (714, 345)
Screenshot: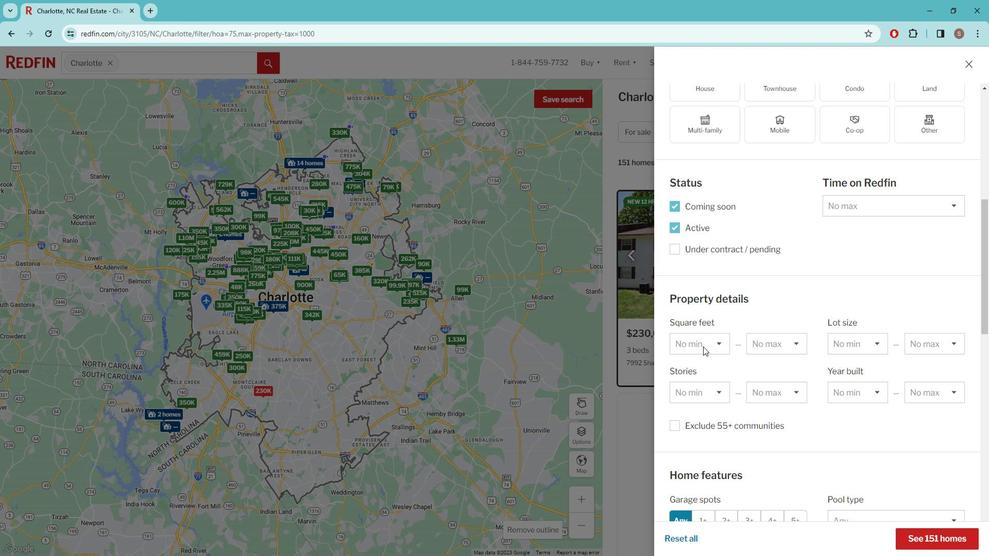 
Action: Mouse moved to (696, 160)
Screenshot: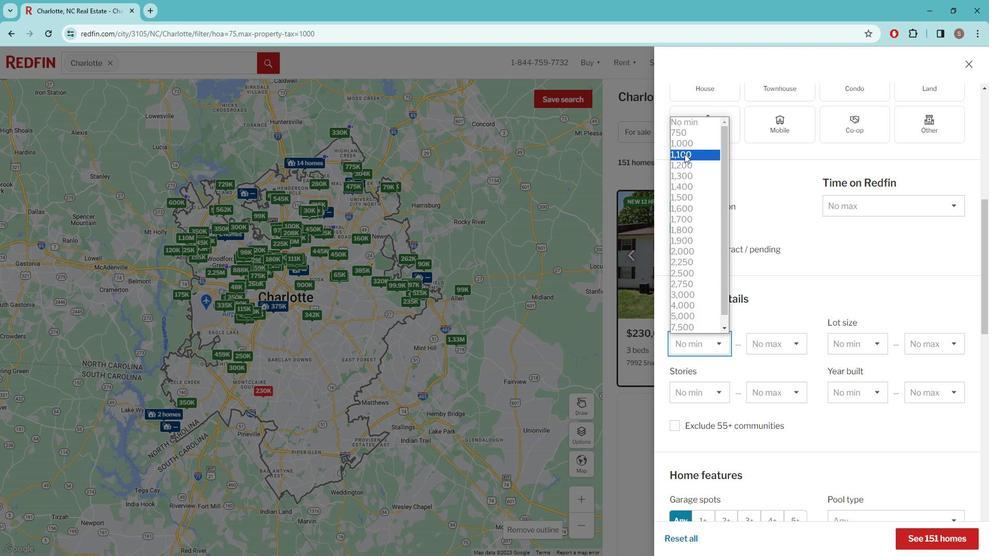 
Action: Mouse pressed left at (696, 160)
Screenshot: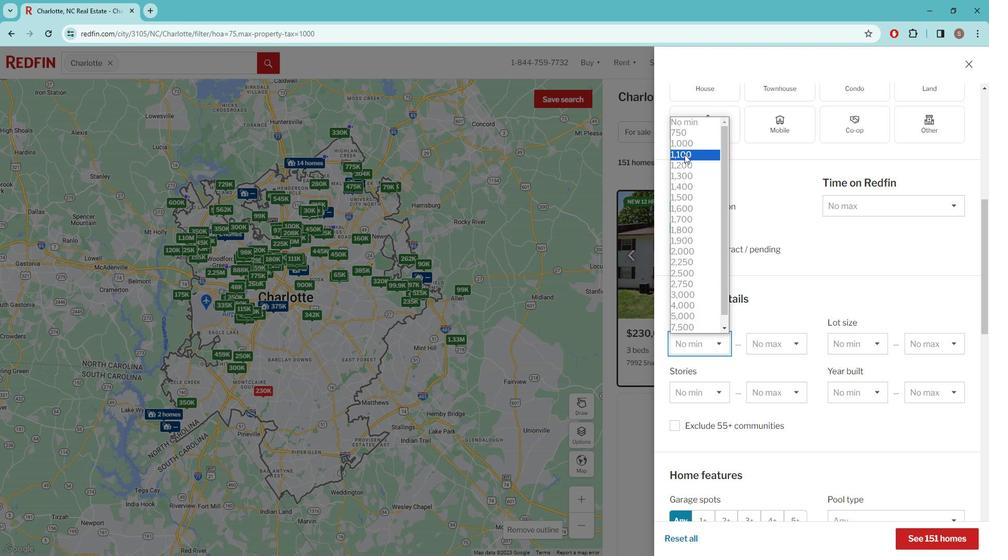 
Action: Mouse moved to (811, 347)
Screenshot: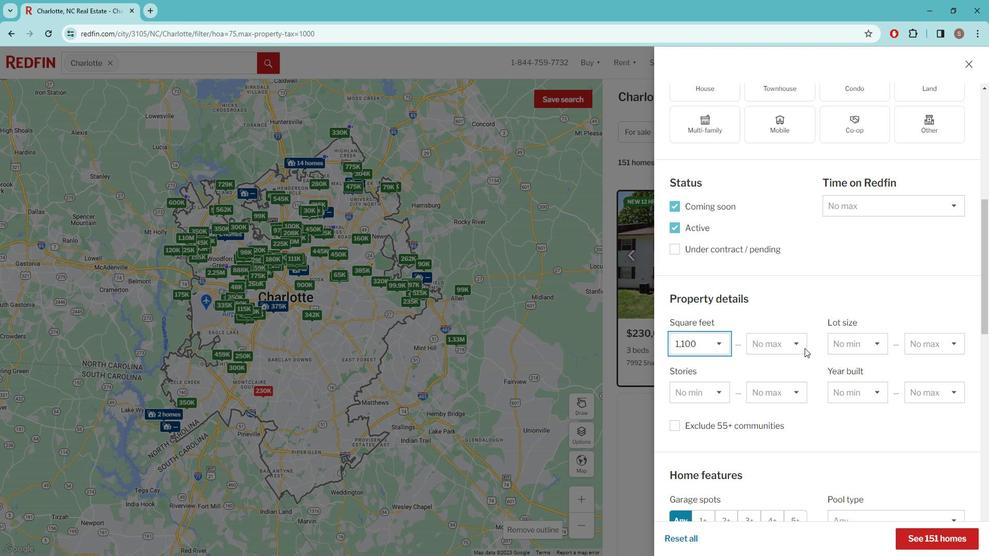 
Action: Mouse pressed left at (811, 347)
Screenshot: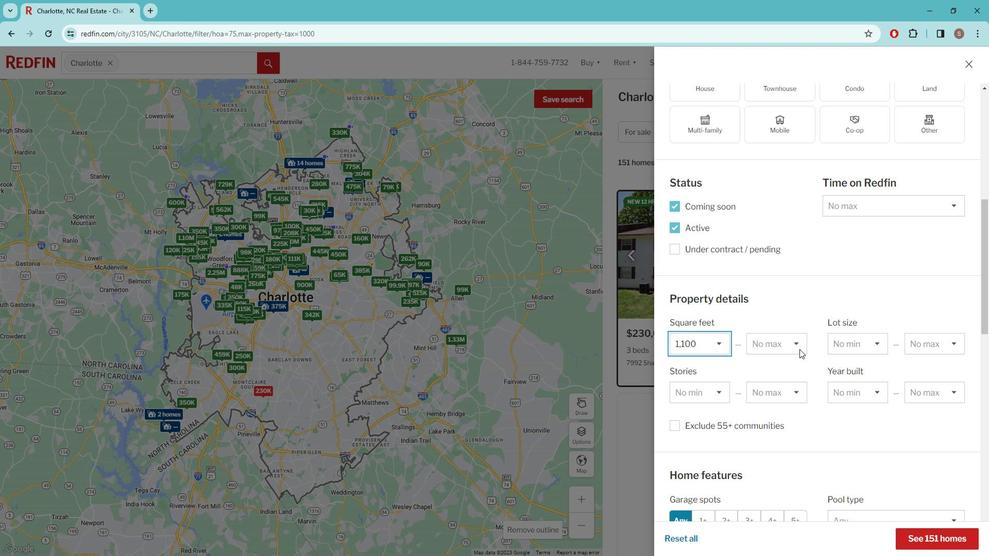 
Action: Mouse moved to (792, 371)
Screenshot: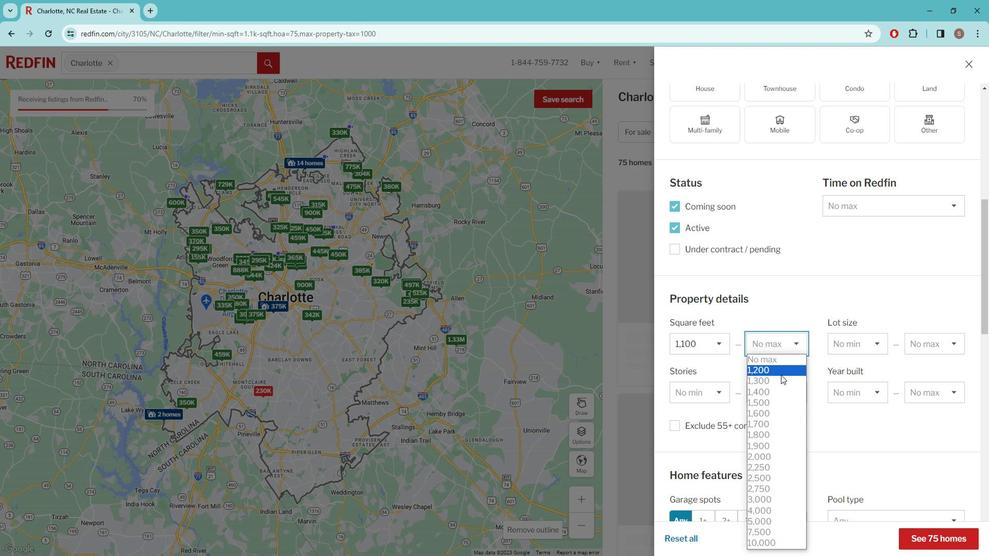 
Action: Mouse pressed left at (792, 371)
Screenshot: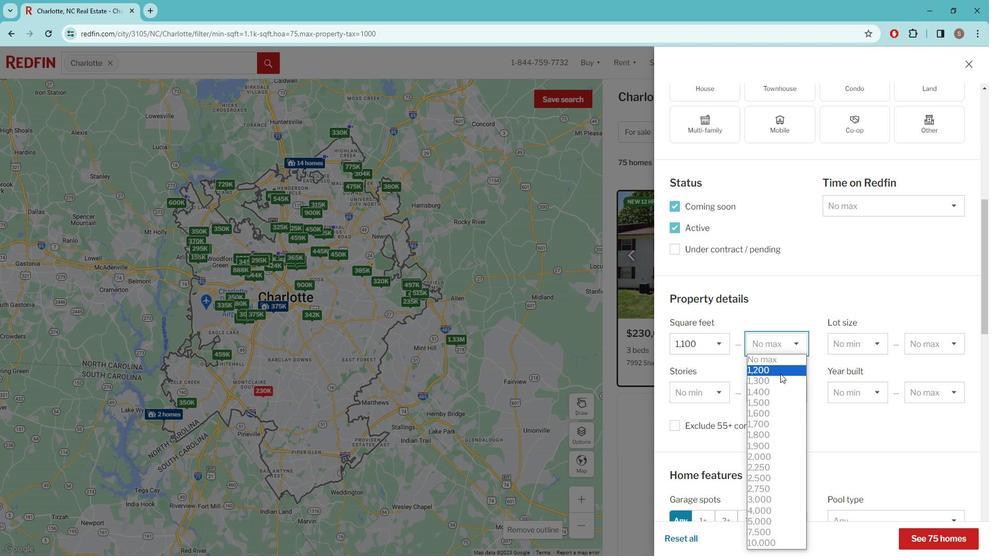 
Action: Mouse moved to (874, 373)
Screenshot: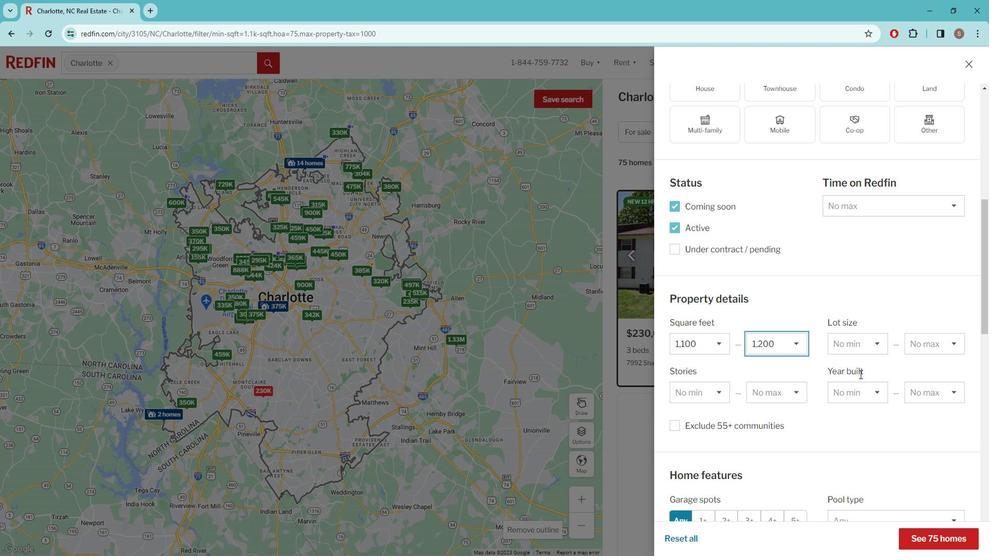 
Action: Mouse scrolled (874, 373) with delta (0, 0)
Screenshot: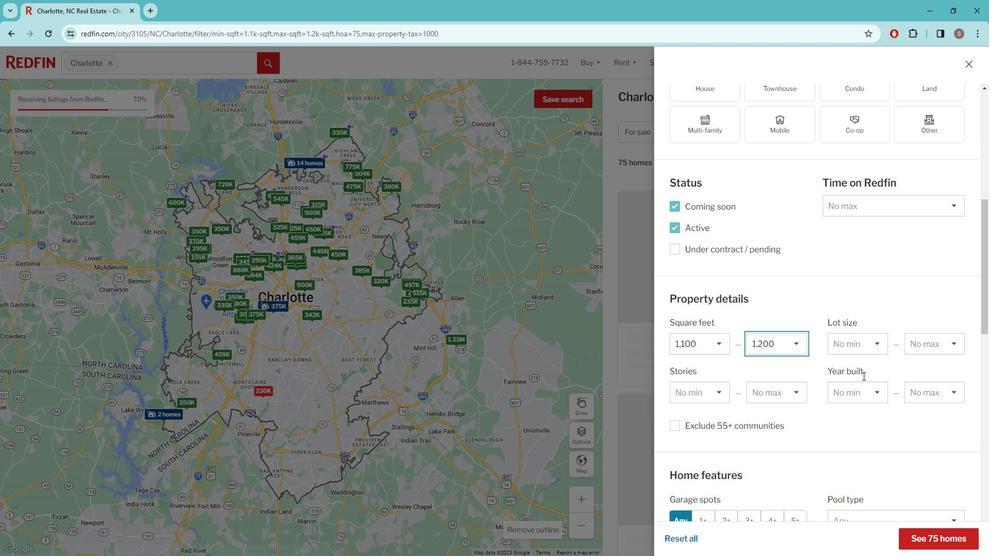 
Action: Mouse scrolled (874, 373) with delta (0, 0)
Screenshot: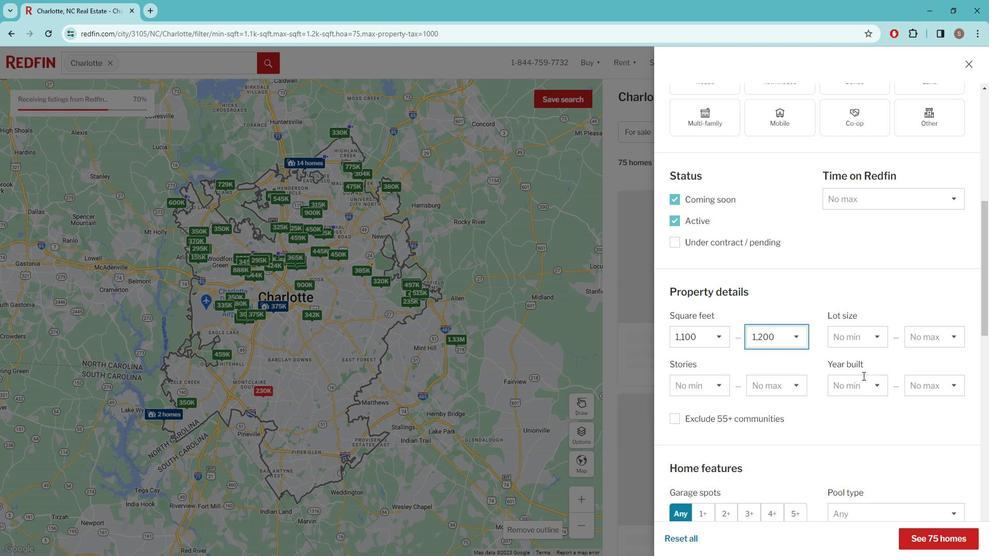 
Action: Mouse scrolled (874, 373) with delta (0, 0)
Screenshot: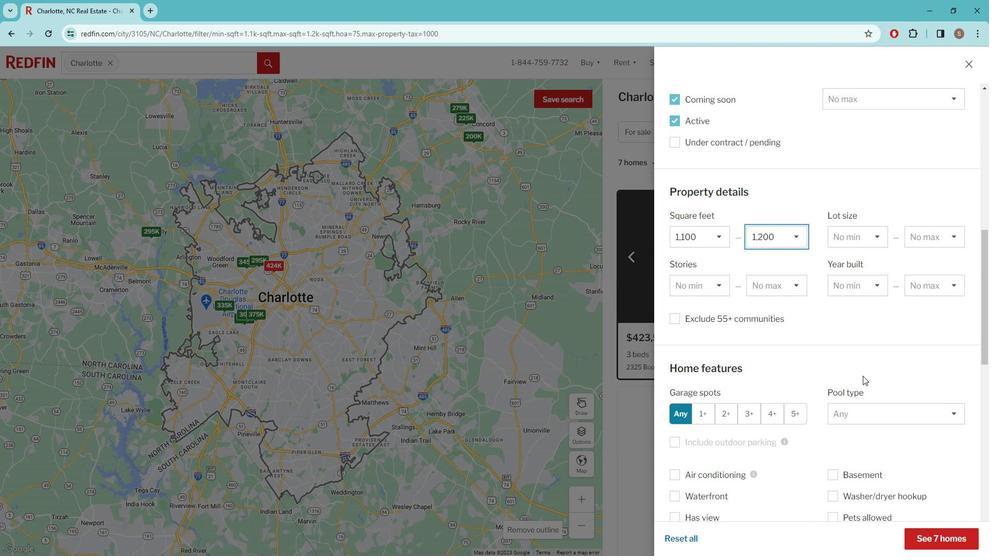 
Action: Mouse scrolled (874, 373) with delta (0, 0)
Screenshot: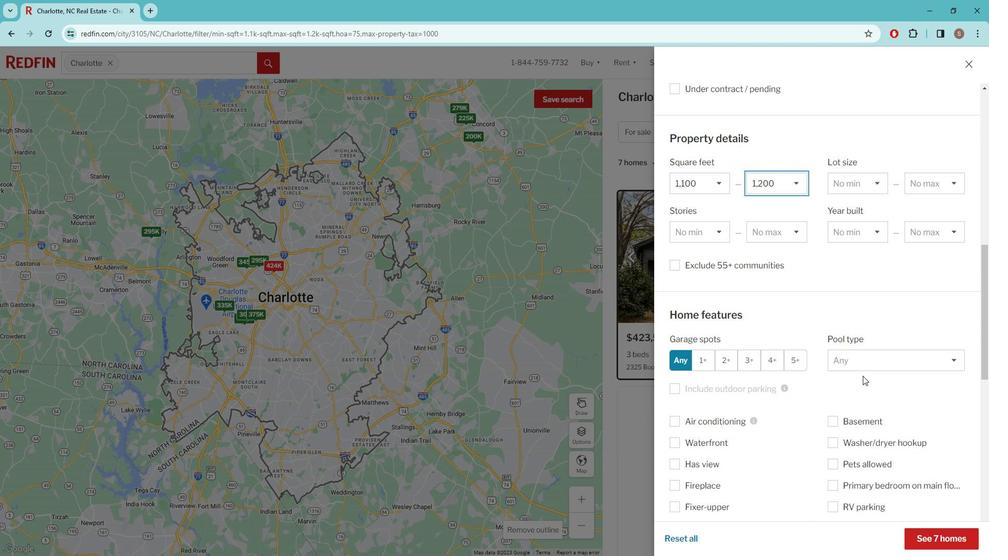 
Action: Mouse scrolled (874, 373) with delta (0, 0)
Screenshot: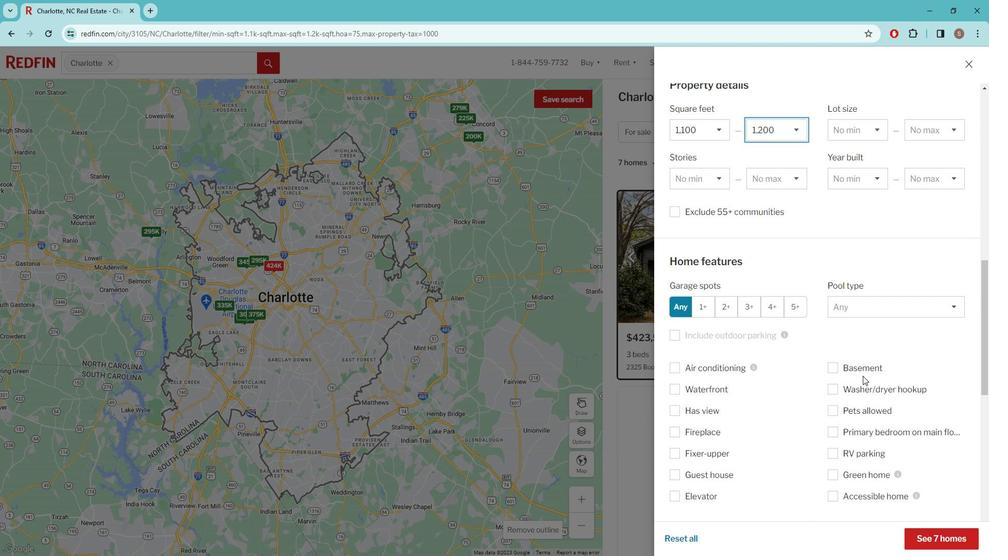 
Action: Mouse moved to (873, 374)
Screenshot: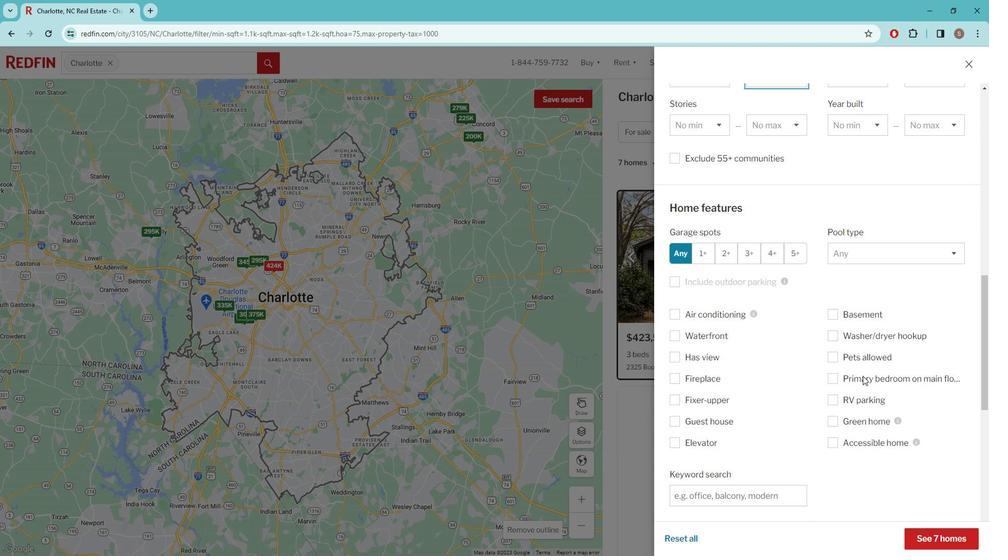 
Action: Mouse scrolled (873, 373) with delta (0, 0)
Screenshot: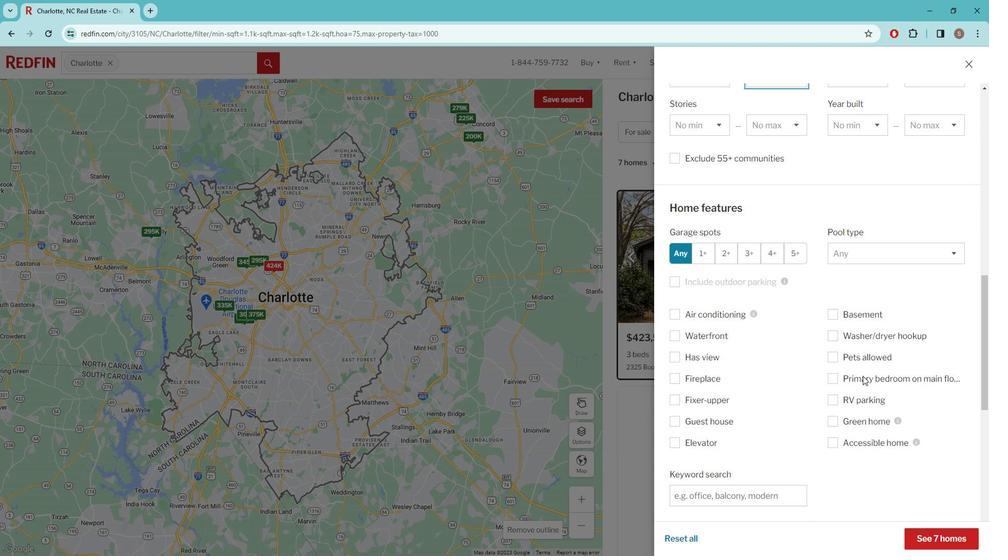 
Action: Mouse moved to (872, 375)
Screenshot: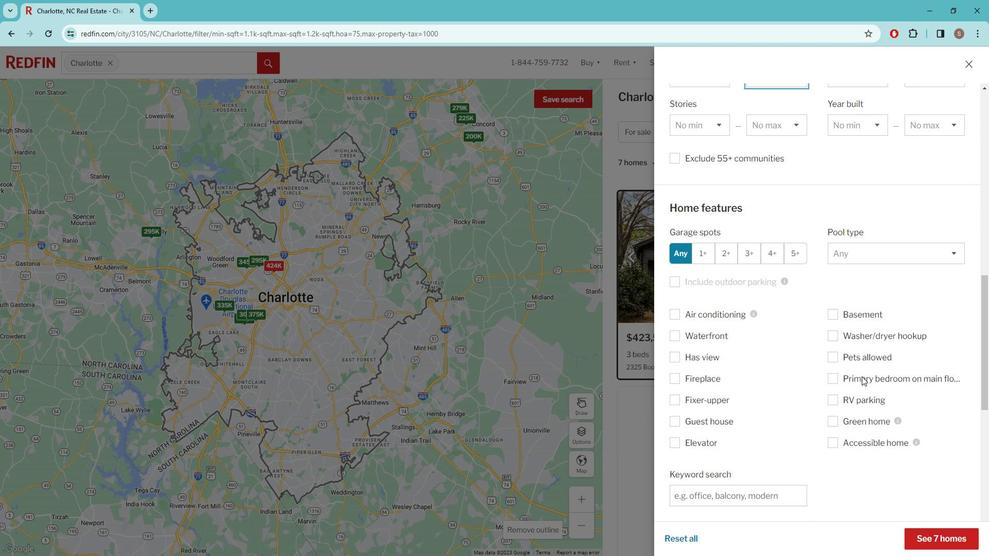 
Action: Mouse scrolled (872, 374) with delta (0, 0)
Screenshot: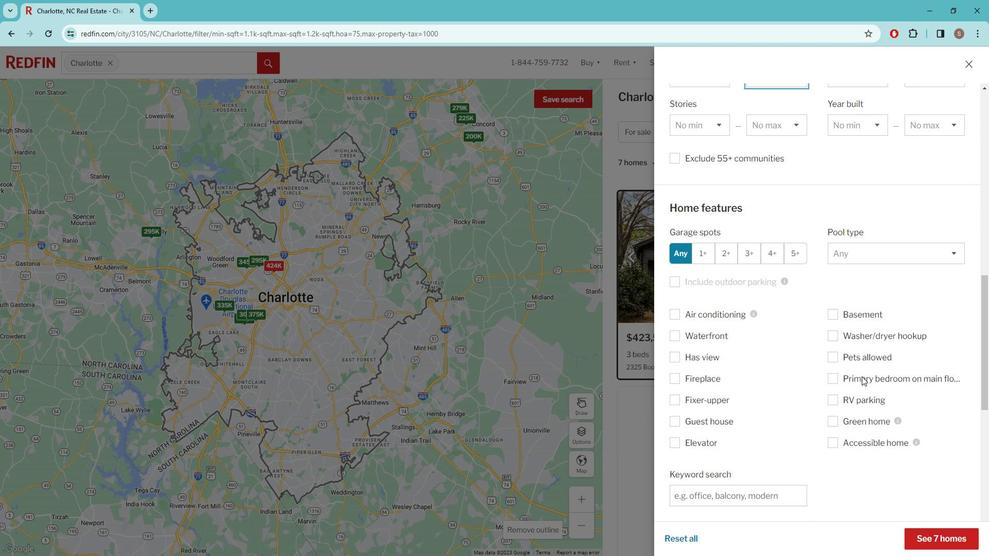 
Action: Mouse moved to (866, 377)
Screenshot: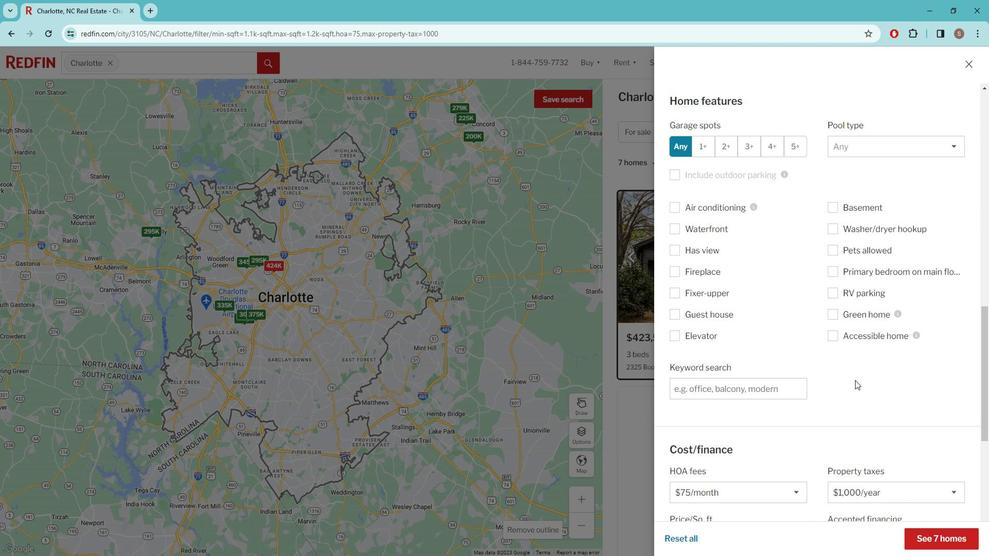
Action: Mouse scrolled (866, 377) with delta (0, 0)
Screenshot: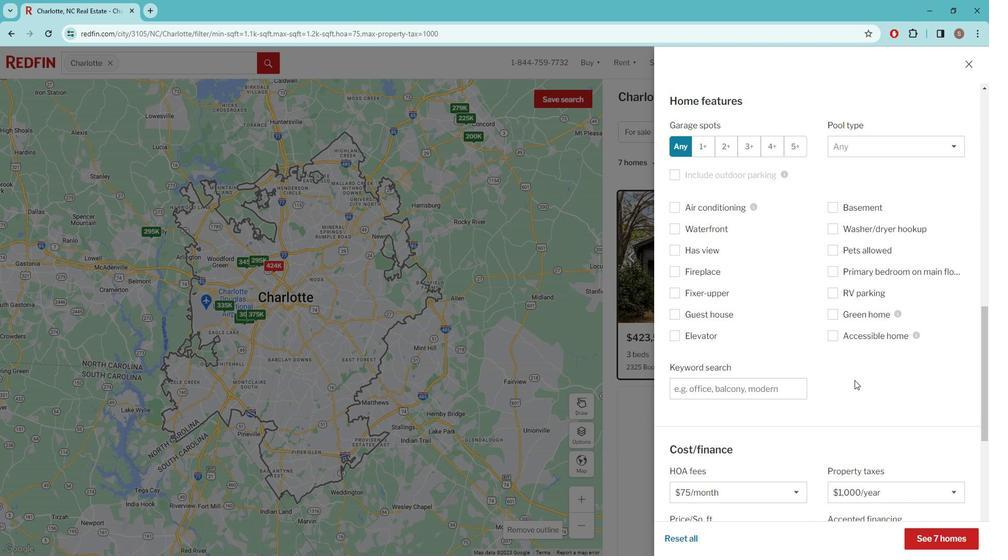 
Action: Mouse moved to (865, 378)
Screenshot: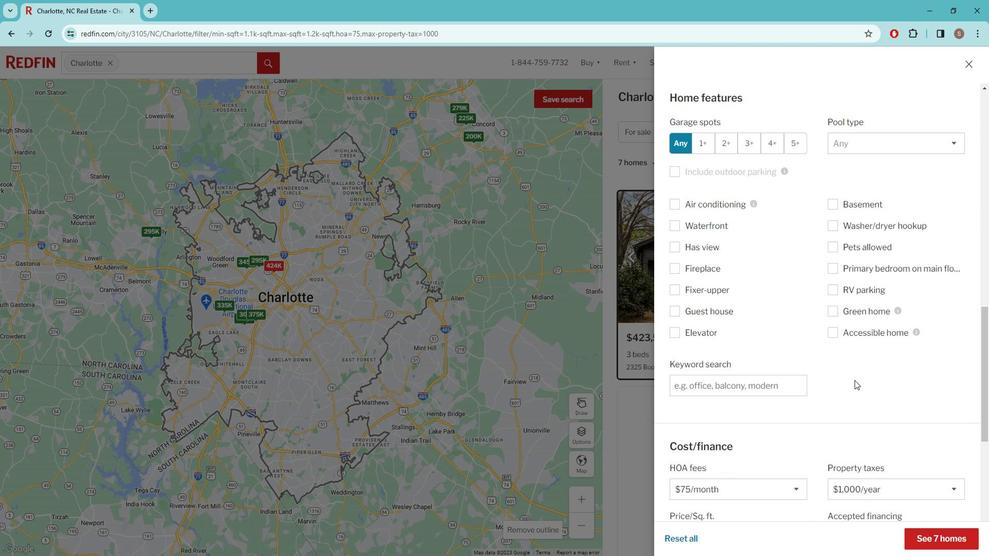 
Action: Mouse scrolled (865, 377) with delta (0, 0)
Screenshot: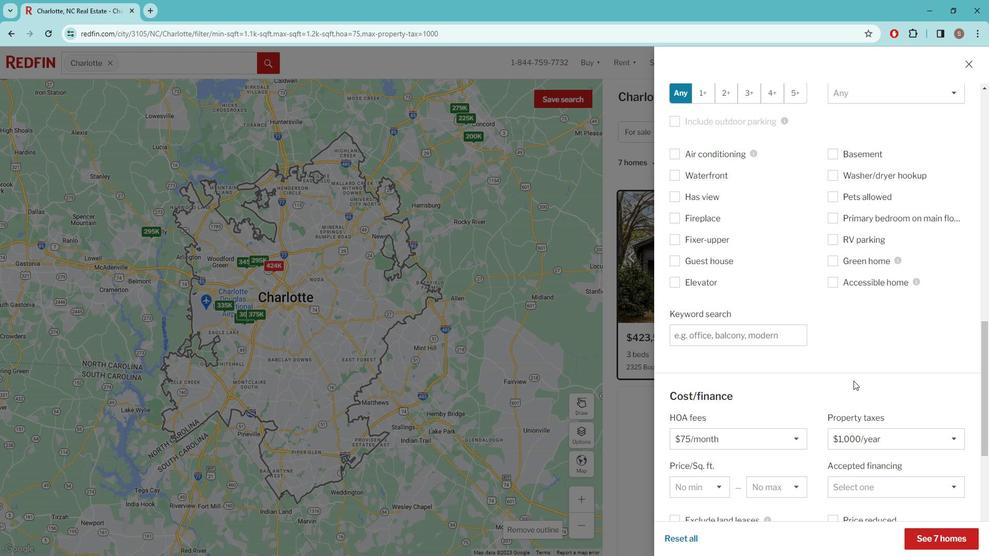 
Action: Mouse scrolled (865, 377) with delta (0, 0)
Screenshot: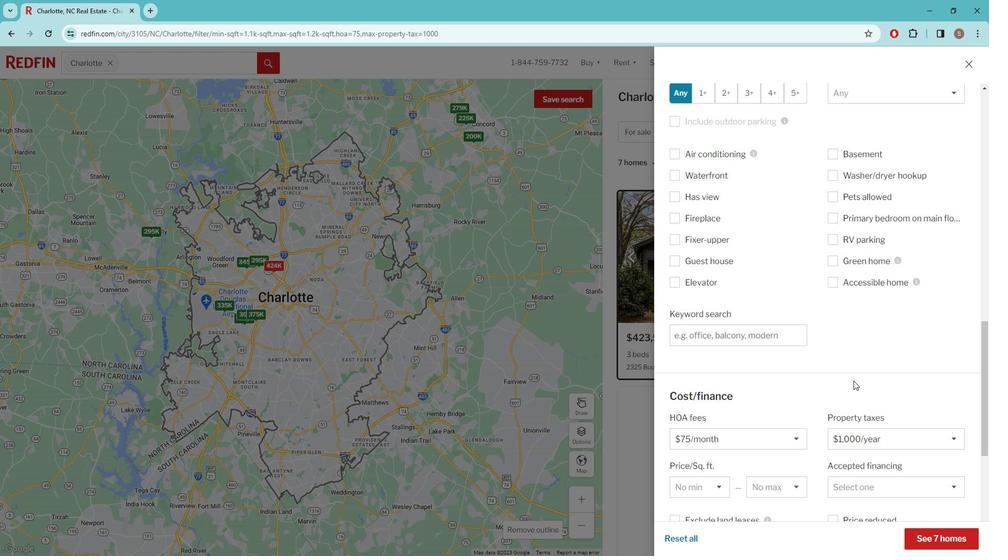 
Action: Mouse moved to (864, 378)
Screenshot: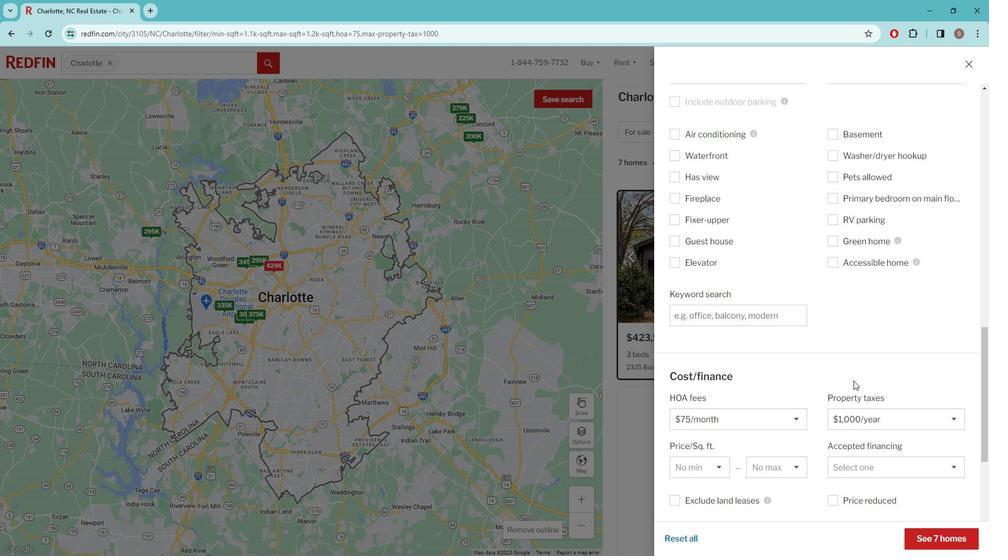 
Action: Mouse scrolled (864, 378) with delta (0, 0)
Screenshot: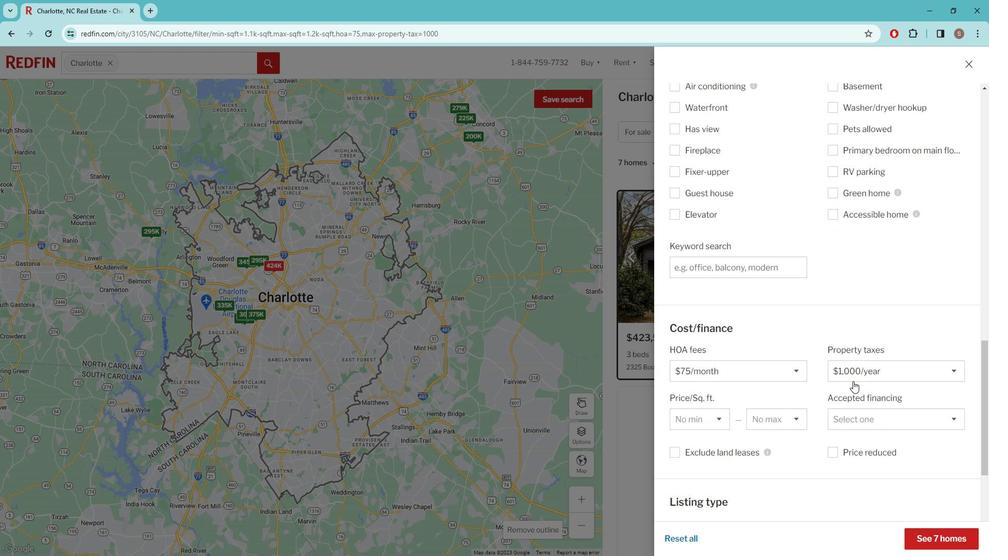 
Action: Mouse scrolled (864, 378) with delta (0, 0)
Screenshot: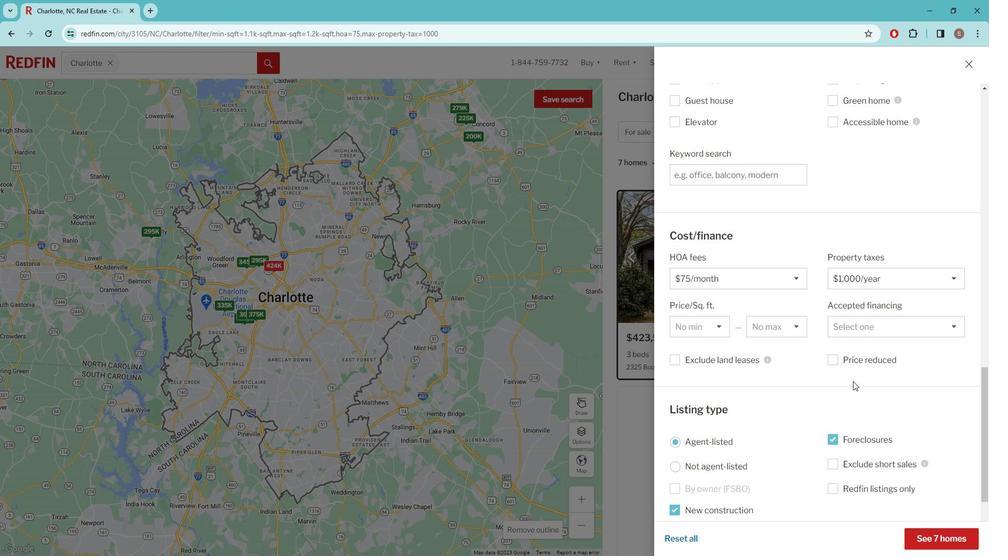 
Action: Mouse scrolled (864, 378) with delta (0, 0)
Screenshot: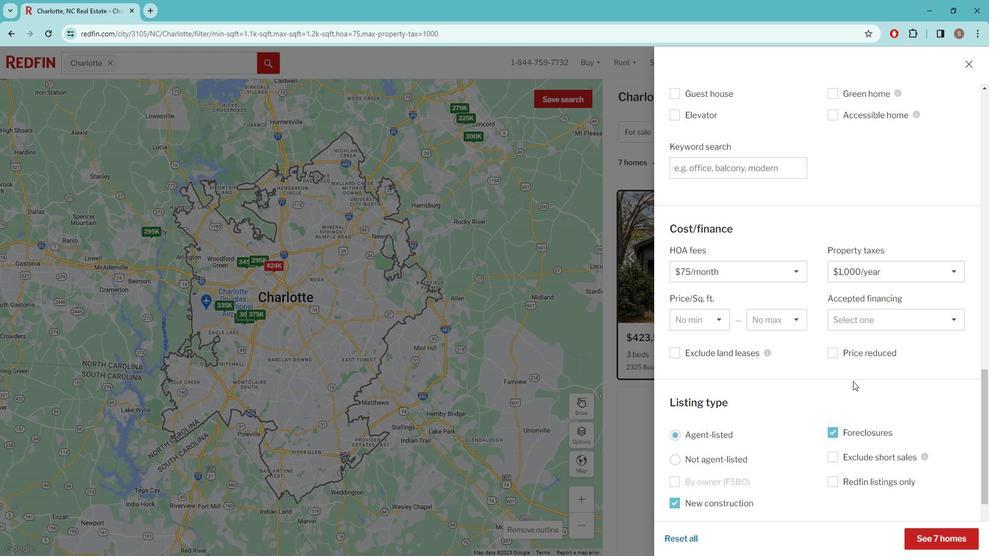 
Action: Mouse scrolled (864, 378) with delta (0, 0)
Screenshot: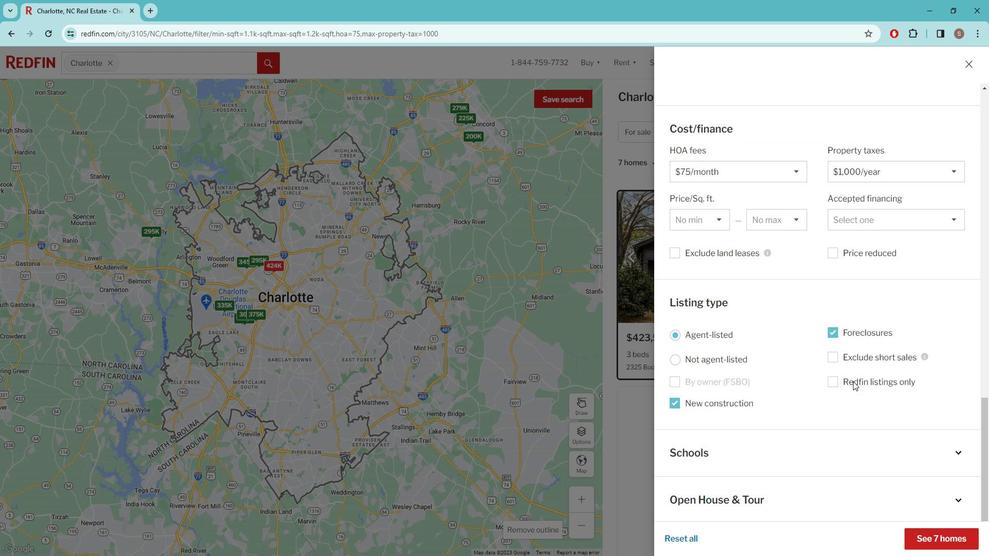 
Action: Mouse scrolled (864, 378) with delta (0, 0)
Screenshot: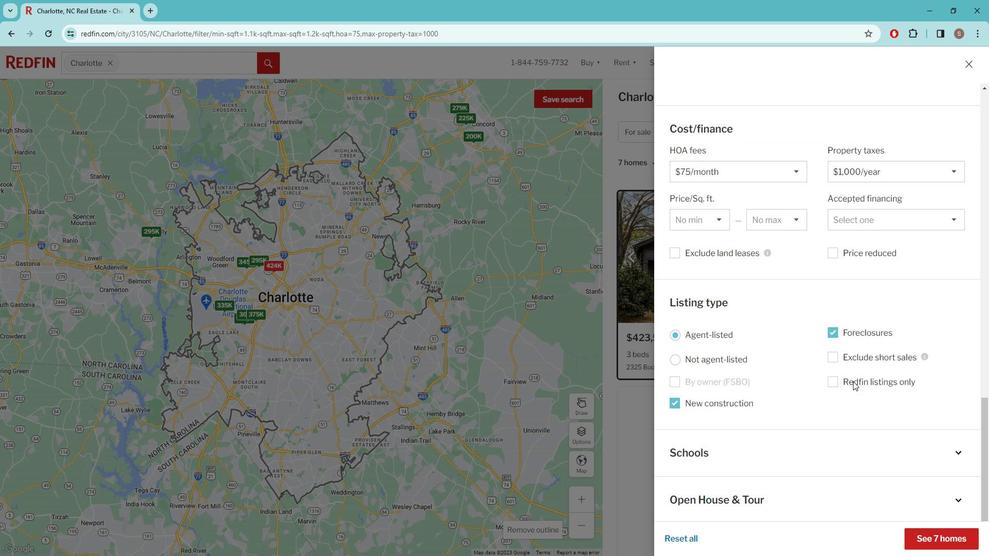 
Action: Mouse scrolled (864, 378) with delta (0, 0)
Screenshot: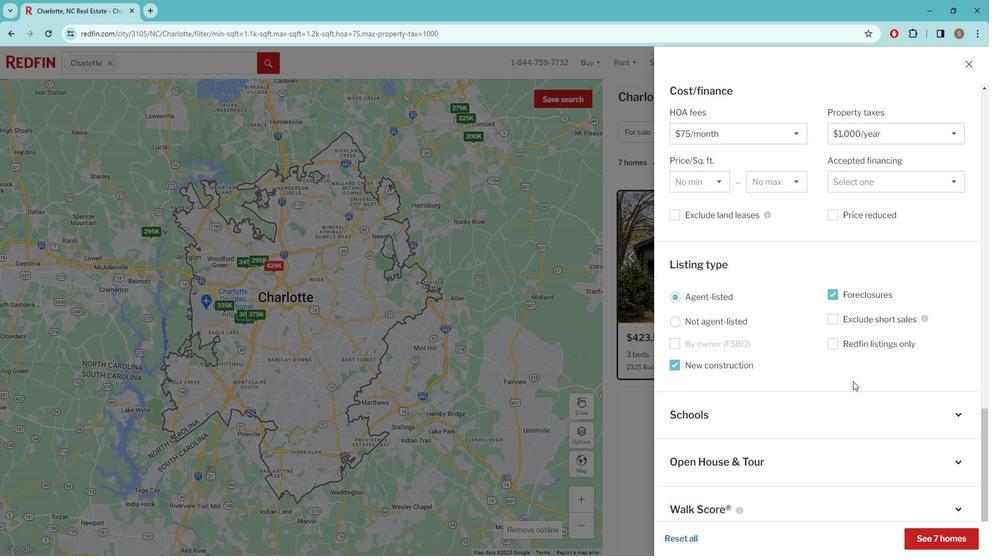 
Action: Mouse moved to (958, 522)
Screenshot: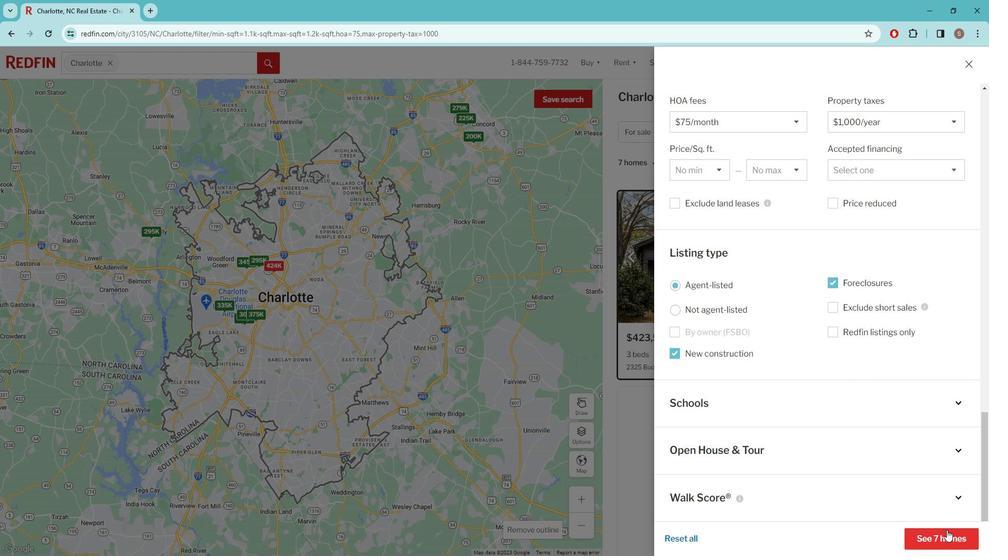 
Action: Mouse pressed left at (958, 522)
Screenshot: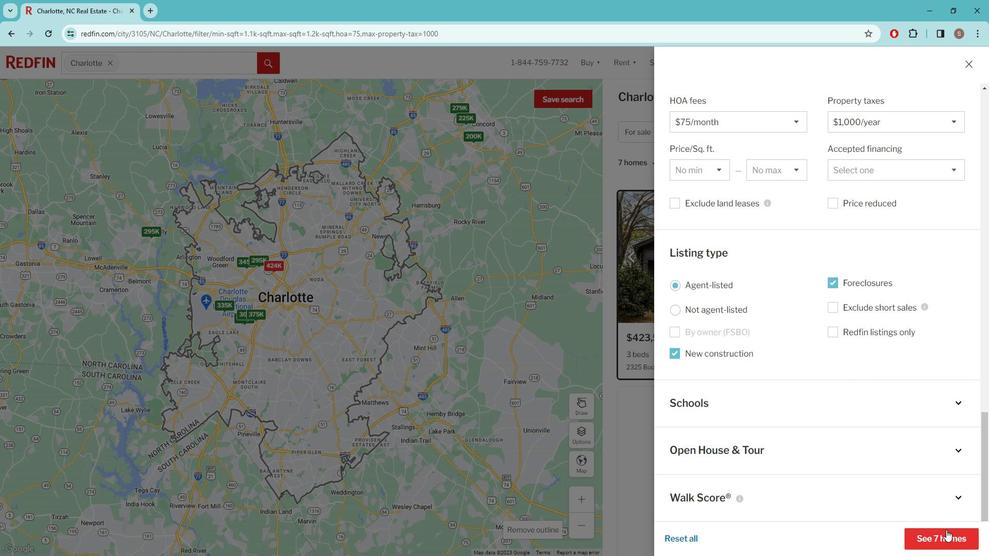 
Action: Mouse moved to (563, 102)
Screenshot: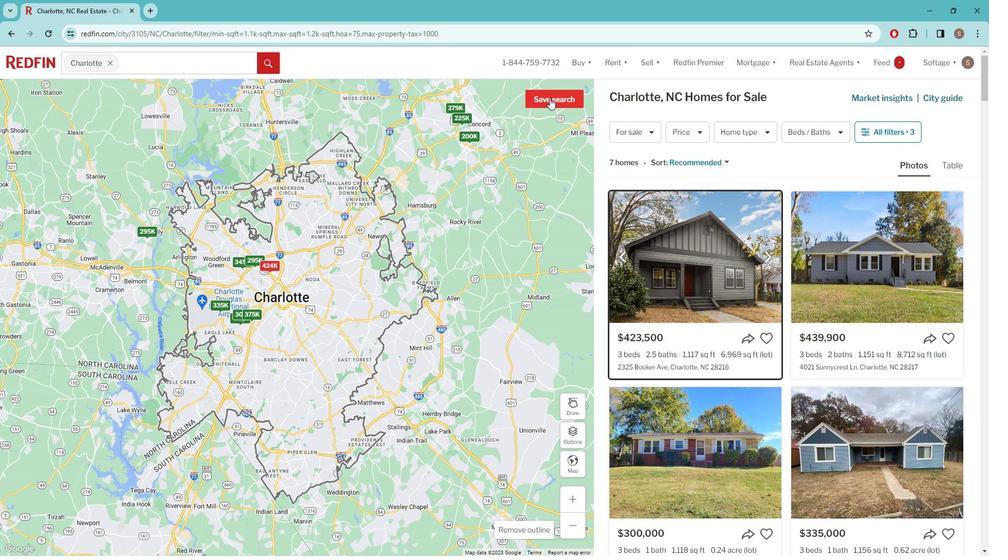
Action: Mouse pressed left at (563, 102)
Screenshot: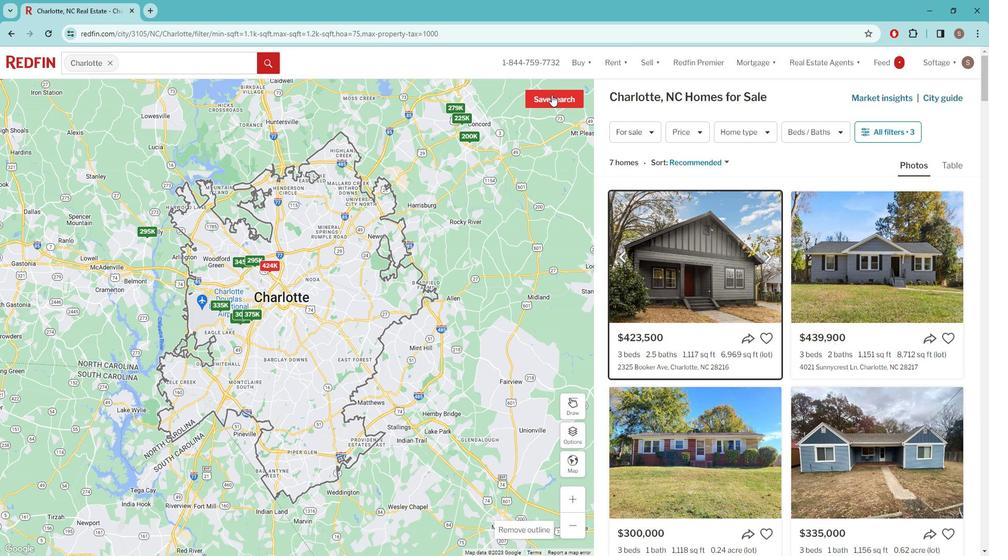 
Action: Mouse moved to (532, 280)
Screenshot: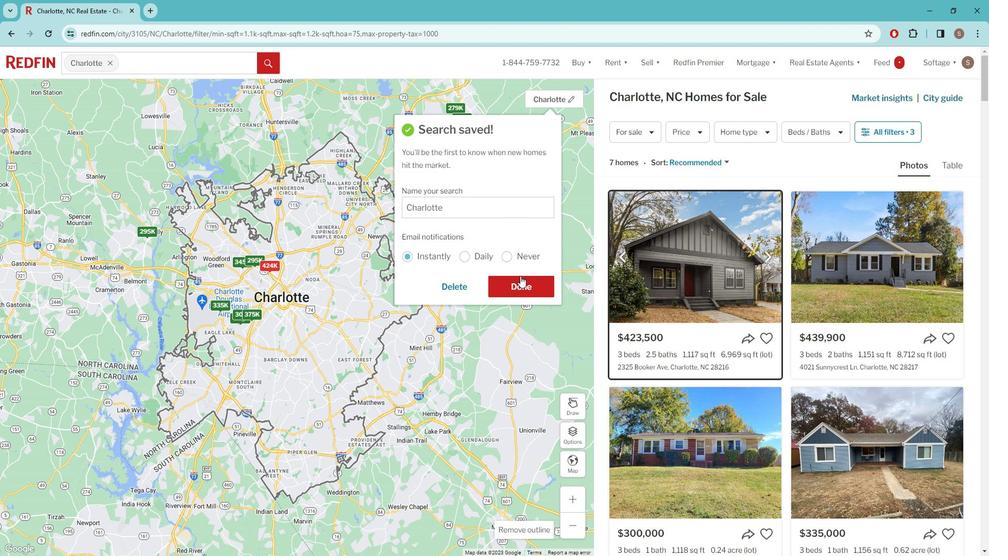 
Action: Mouse pressed left at (532, 280)
Screenshot: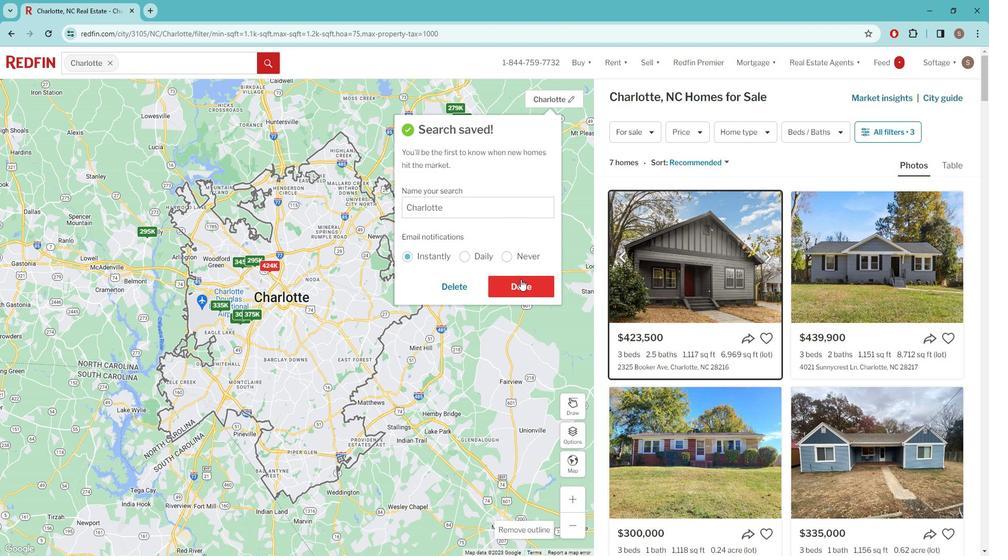 
Action: Mouse moved to (534, 280)
Screenshot: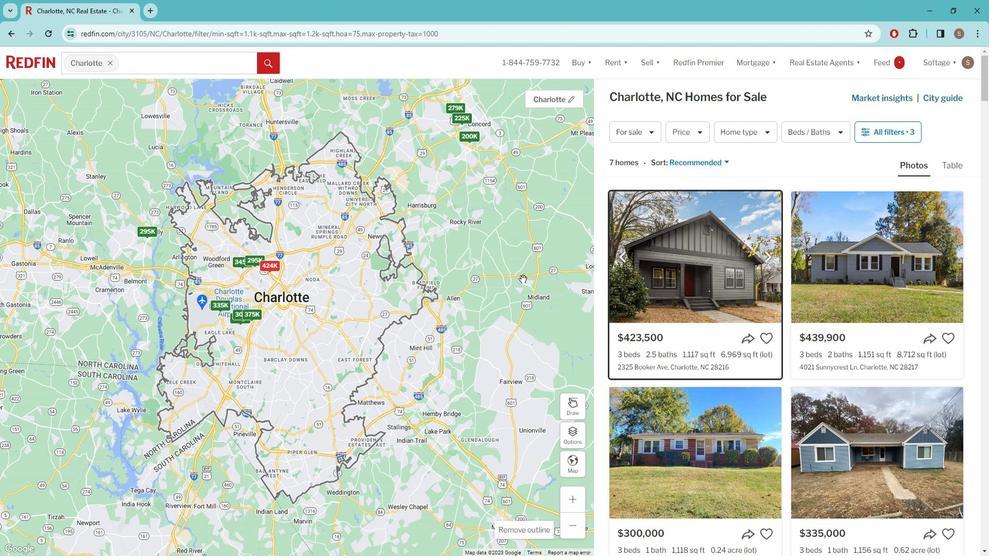 
